 Task: Compose an email with the signature Allison Brown with the subject Request for feedback and the message I am writing to confirm our meeting time. from softage.1@softage.net to softage.8@softage.net and softage.9@softage.net with CC to softage.10@softage.net, select the message and change font size to huge, align the email to right Send the email
Action: Mouse moved to (421, 551)
Screenshot: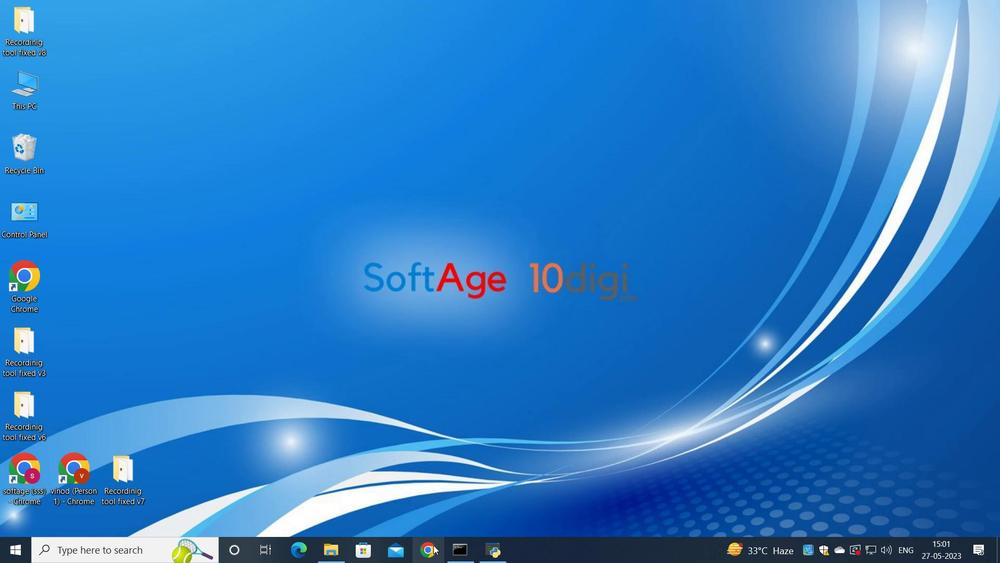 
Action: Mouse pressed left at (421, 551)
Screenshot: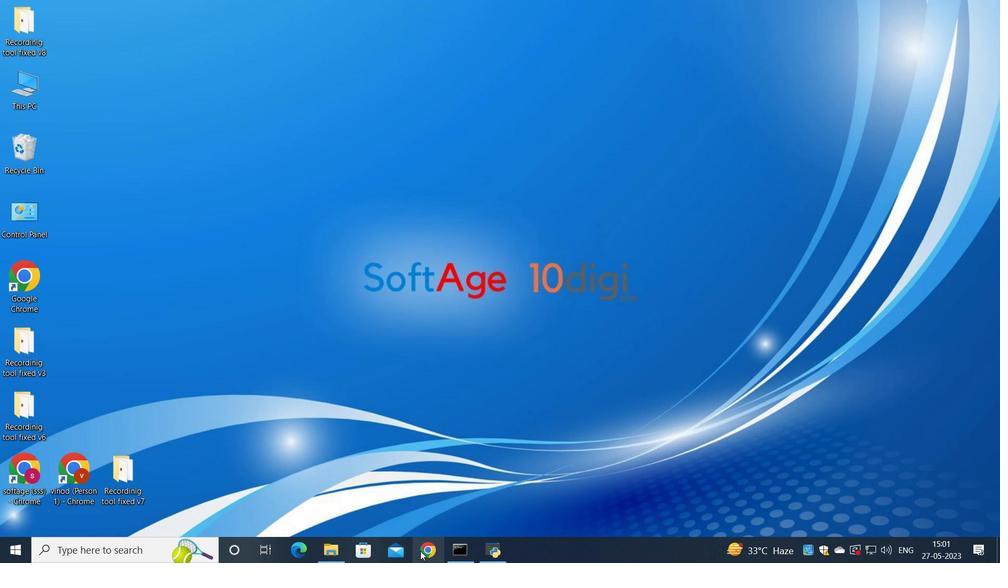 
Action: Mouse moved to (457, 313)
Screenshot: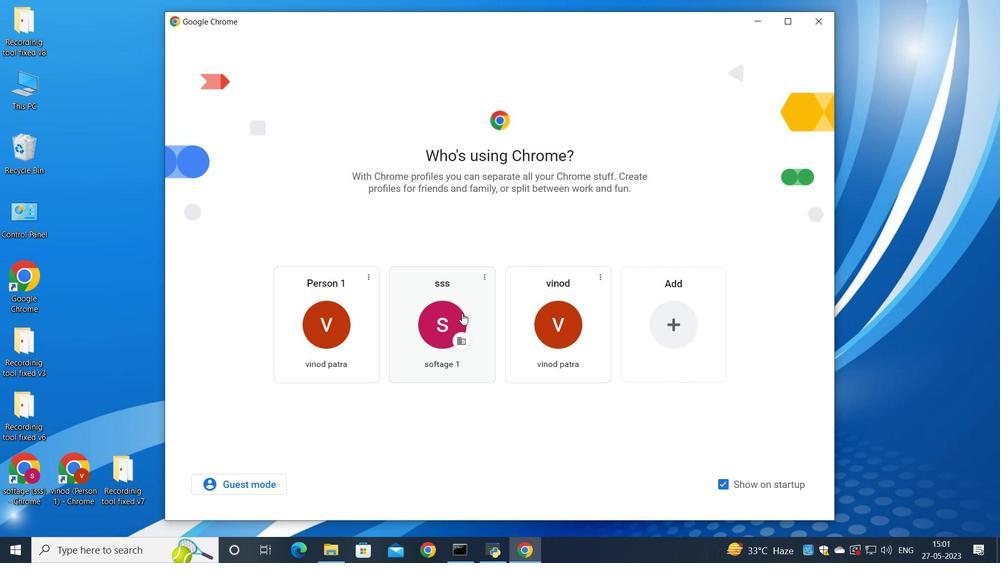 
Action: Mouse pressed left at (457, 313)
Screenshot: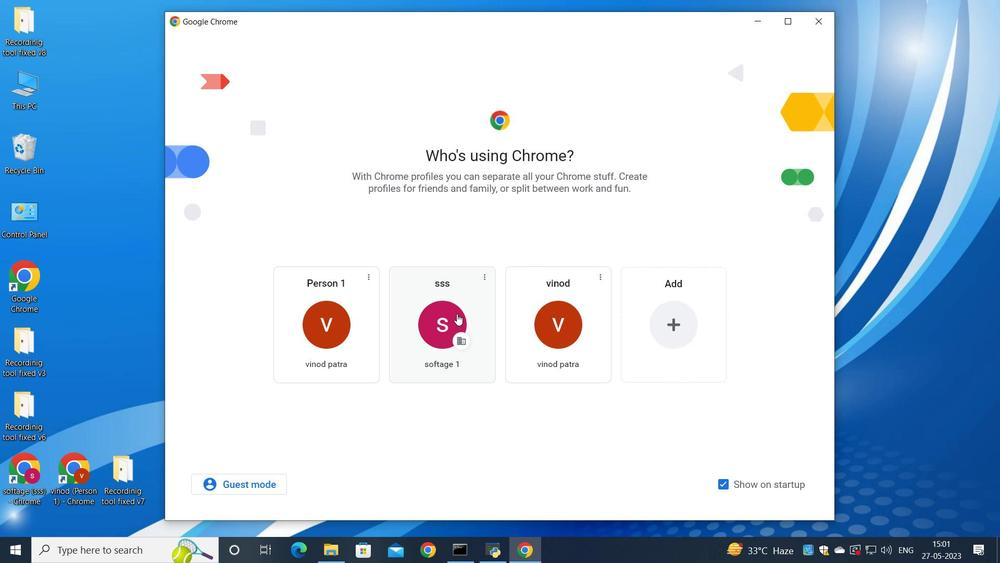
Action: Mouse moved to (877, 70)
Screenshot: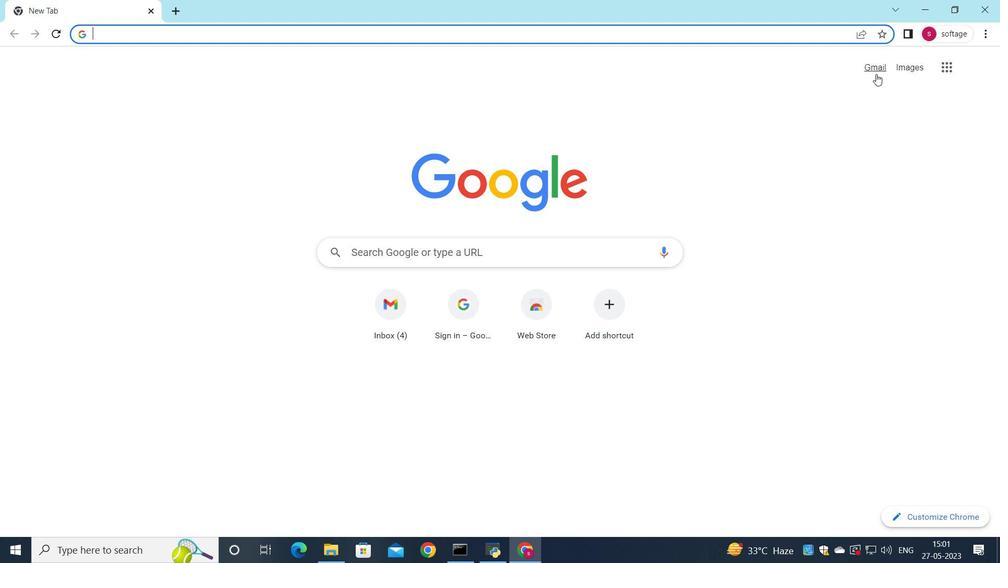 
Action: Mouse pressed left at (877, 70)
Screenshot: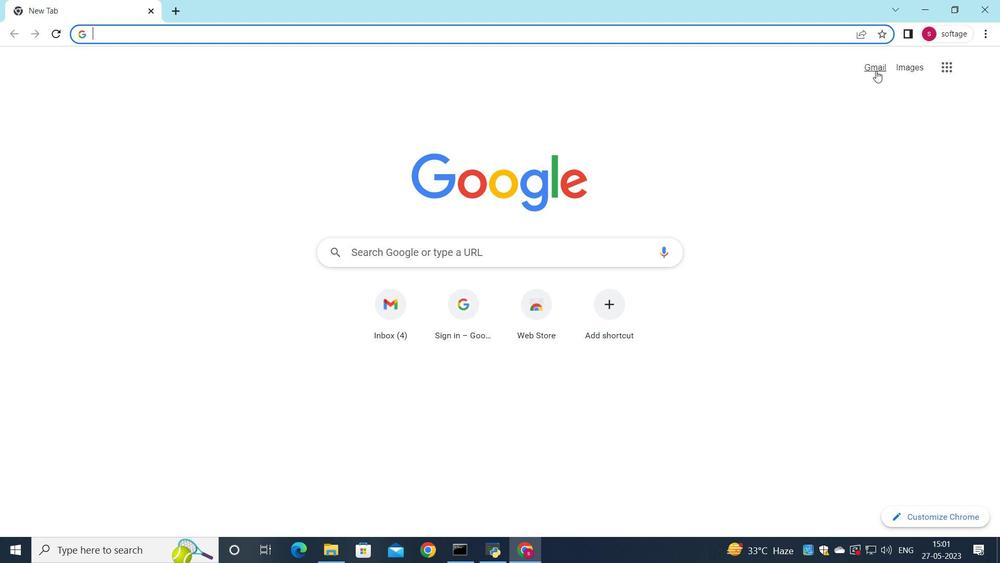 
Action: Mouse moved to (856, 93)
Screenshot: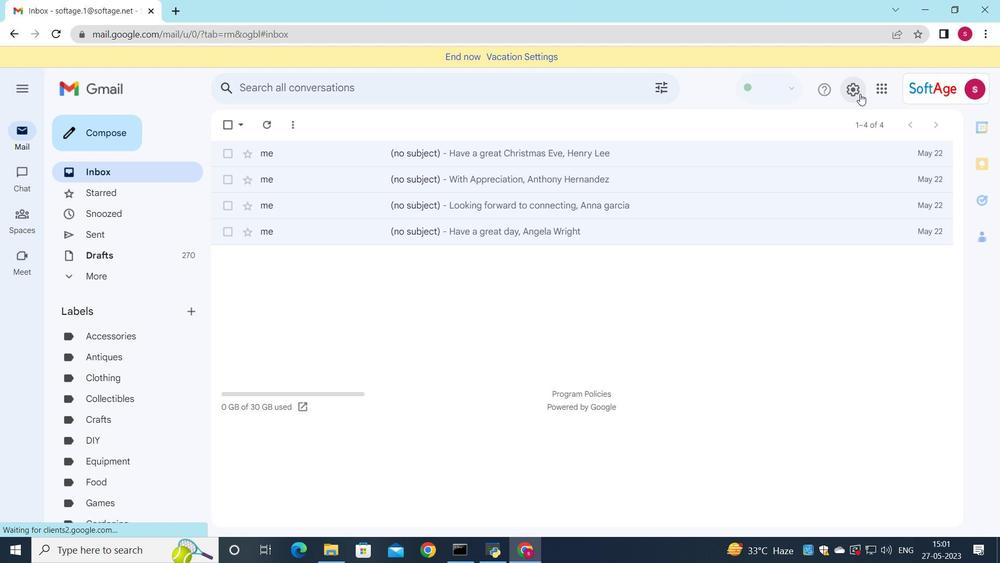
Action: Mouse pressed left at (856, 93)
Screenshot: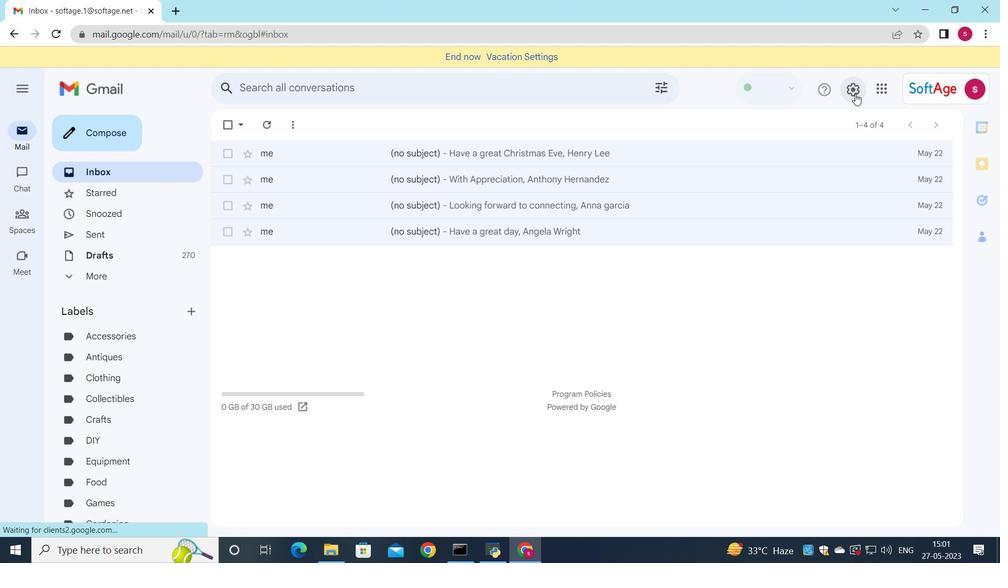 
Action: Mouse moved to (858, 155)
Screenshot: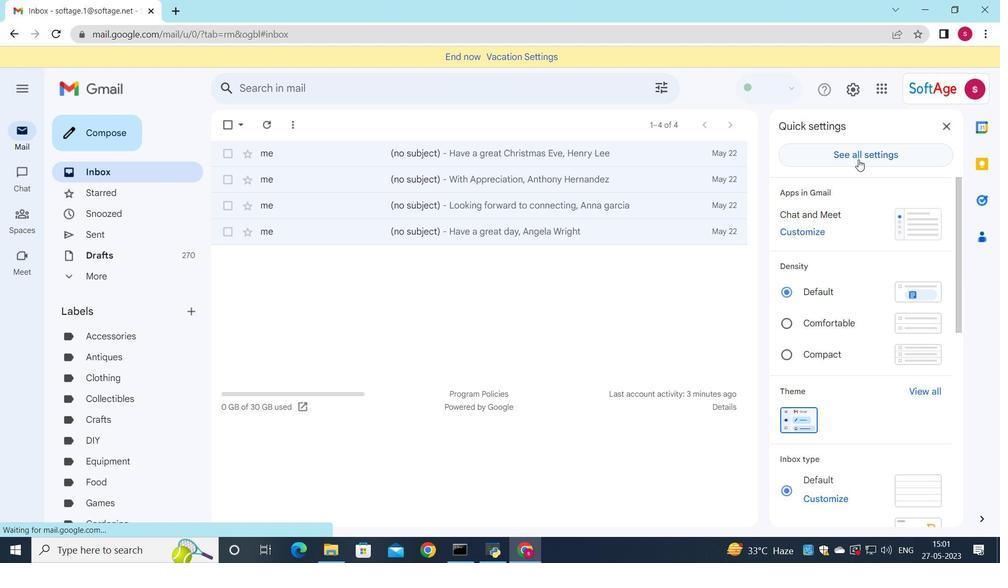 
Action: Mouse pressed left at (858, 155)
Screenshot: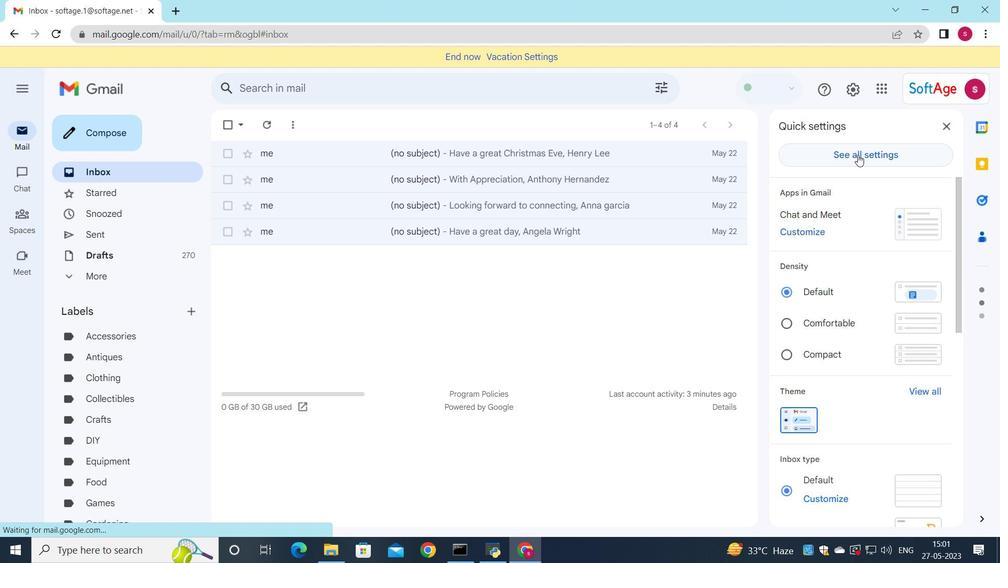 
Action: Mouse moved to (563, 294)
Screenshot: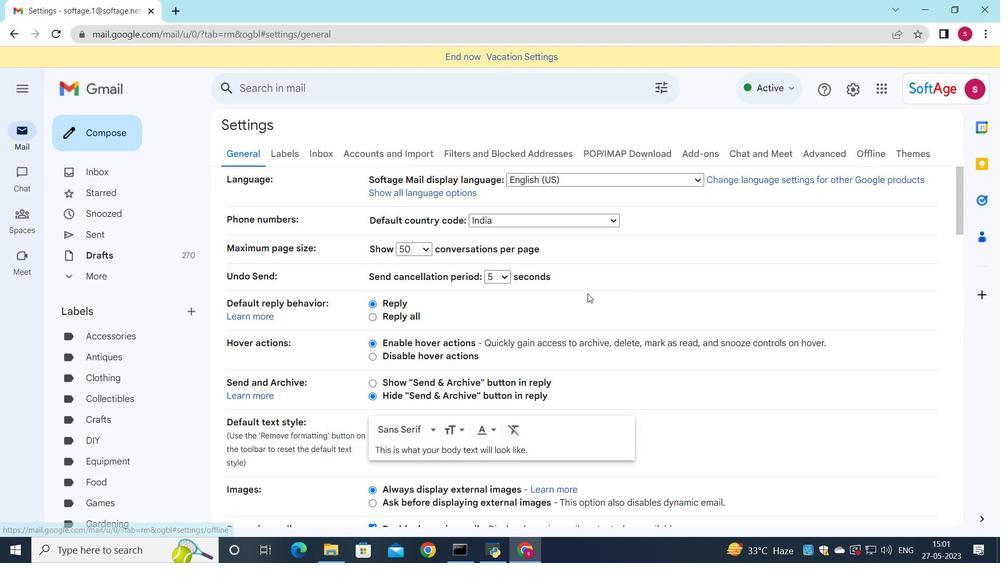 
Action: Mouse scrolled (563, 293) with delta (0, 0)
Screenshot: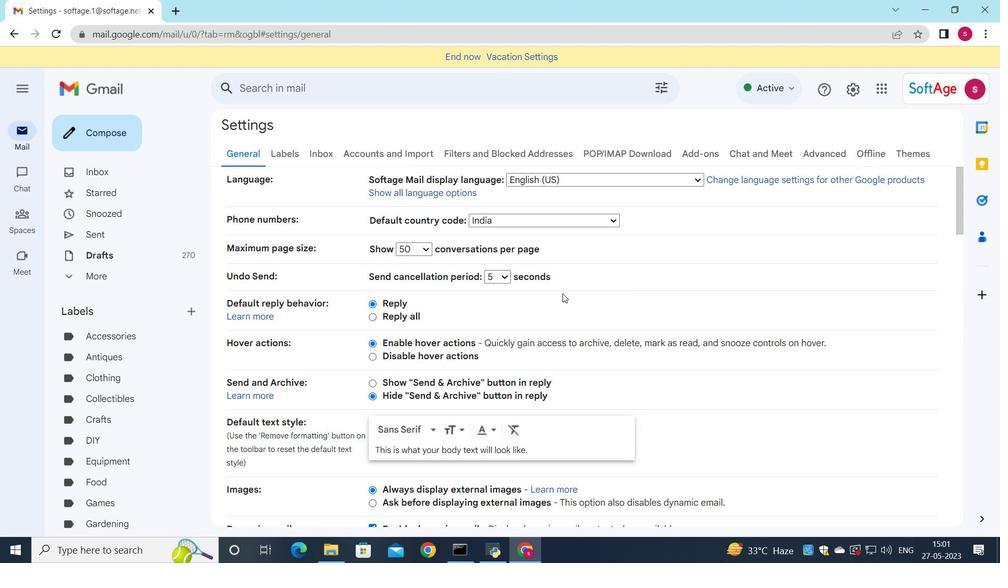 
Action: Mouse scrolled (563, 293) with delta (0, 0)
Screenshot: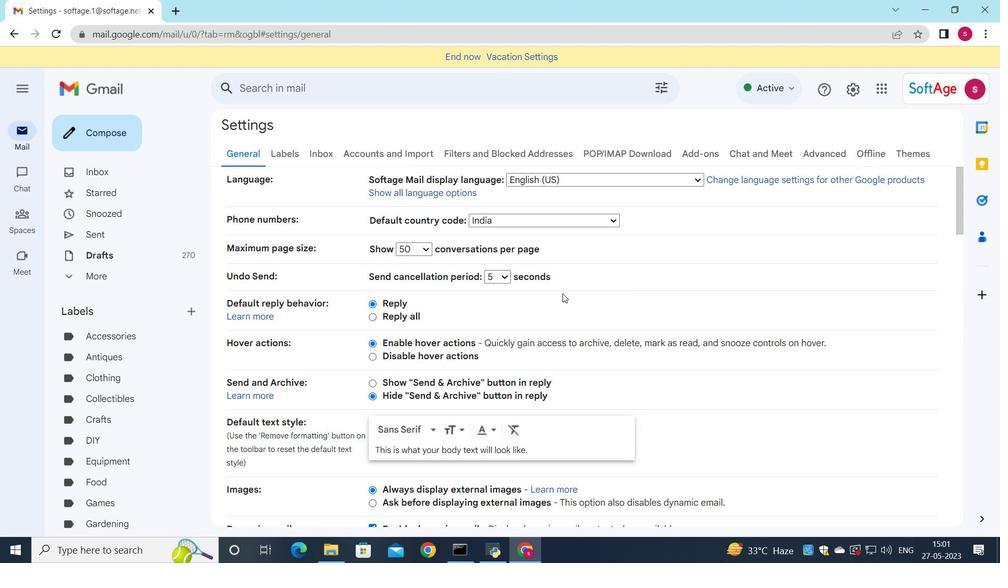 
Action: Mouse scrolled (563, 293) with delta (0, 0)
Screenshot: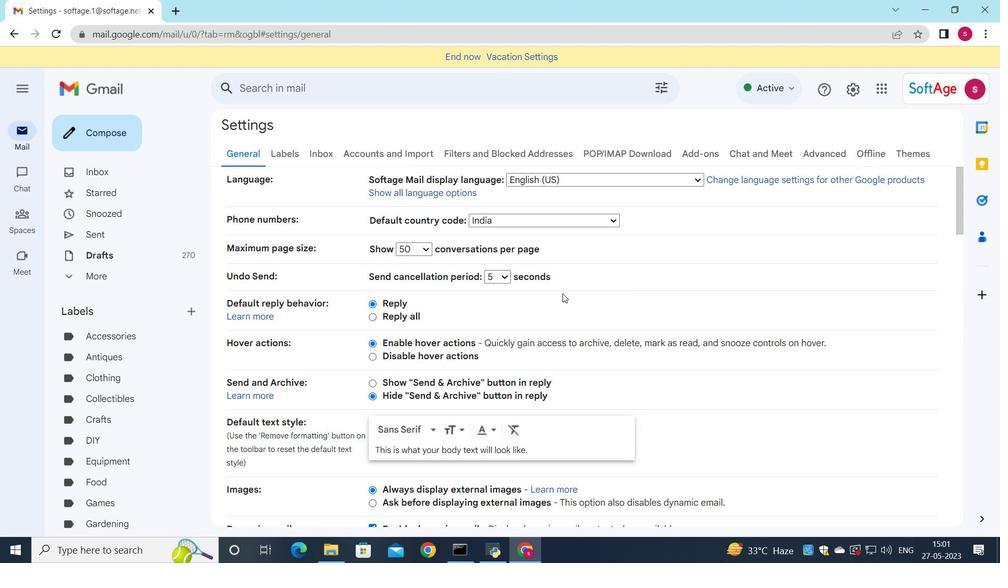 
Action: Mouse scrolled (563, 293) with delta (0, 0)
Screenshot: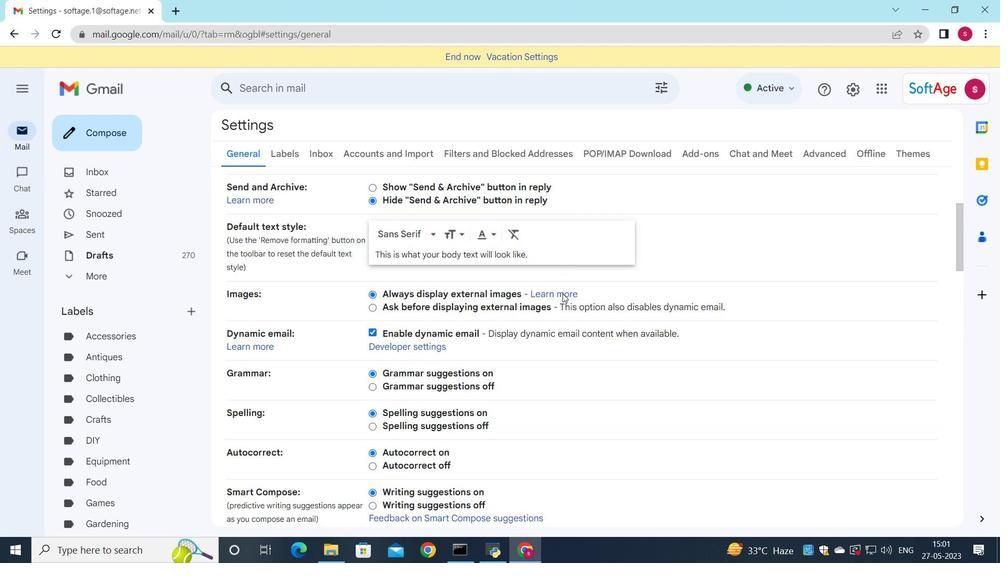 
Action: Mouse scrolled (563, 293) with delta (0, 0)
Screenshot: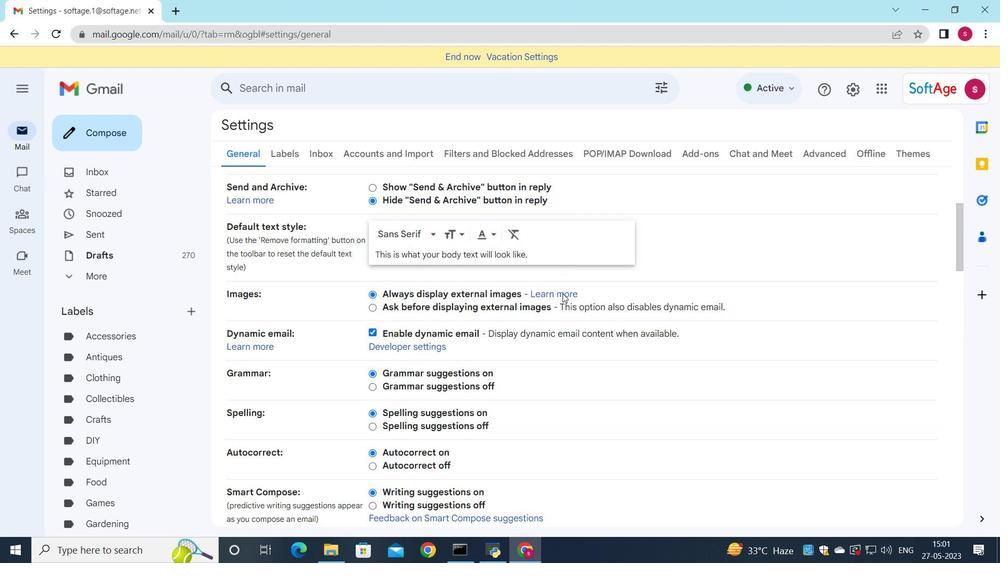 
Action: Mouse scrolled (563, 293) with delta (0, 0)
Screenshot: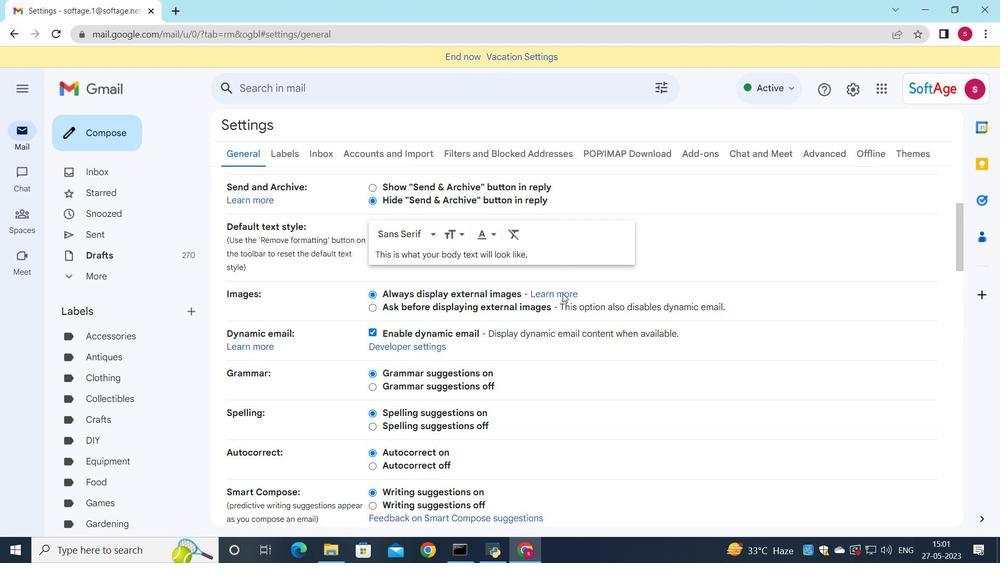
Action: Mouse scrolled (563, 293) with delta (0, 0)
Screenshot: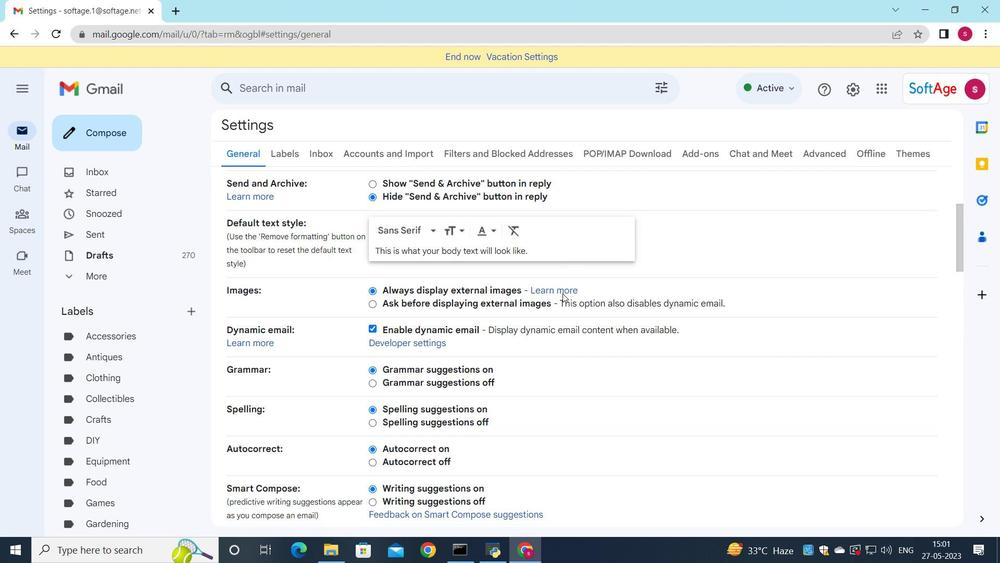 
Action: Mouse scrolled (563, 293) with delta (0, 0)
Screenshot: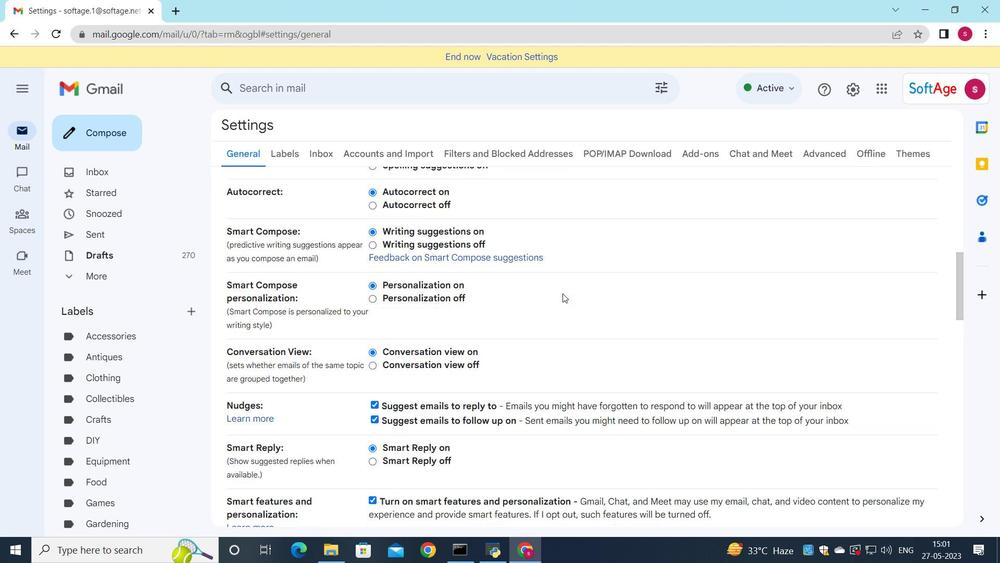 
Action: Mouse scrolled (563, 293) with delta (0, 0)
Screenshot: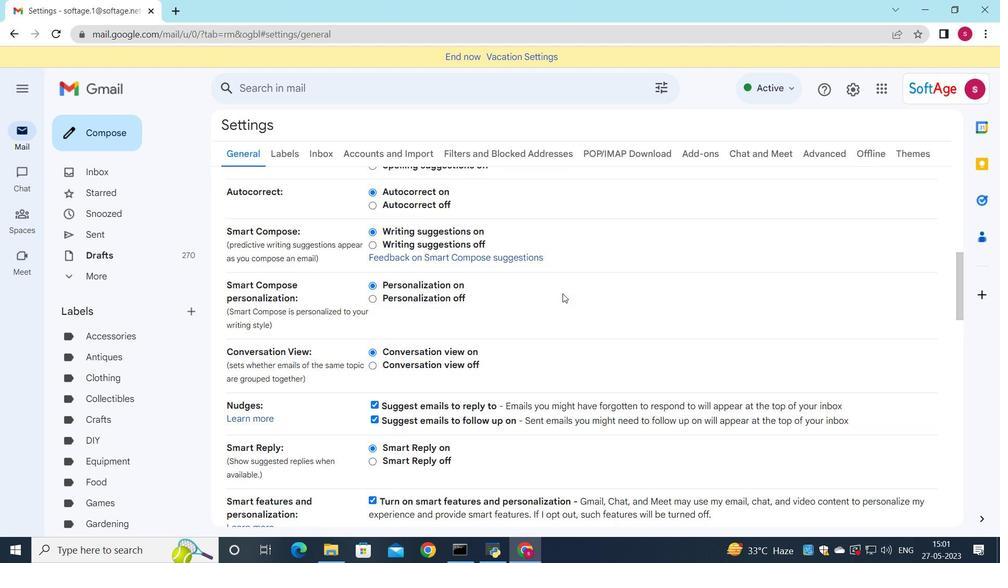 
Action: Mouse scrolled (563, 293) with delta (0, 0)
Screenshot: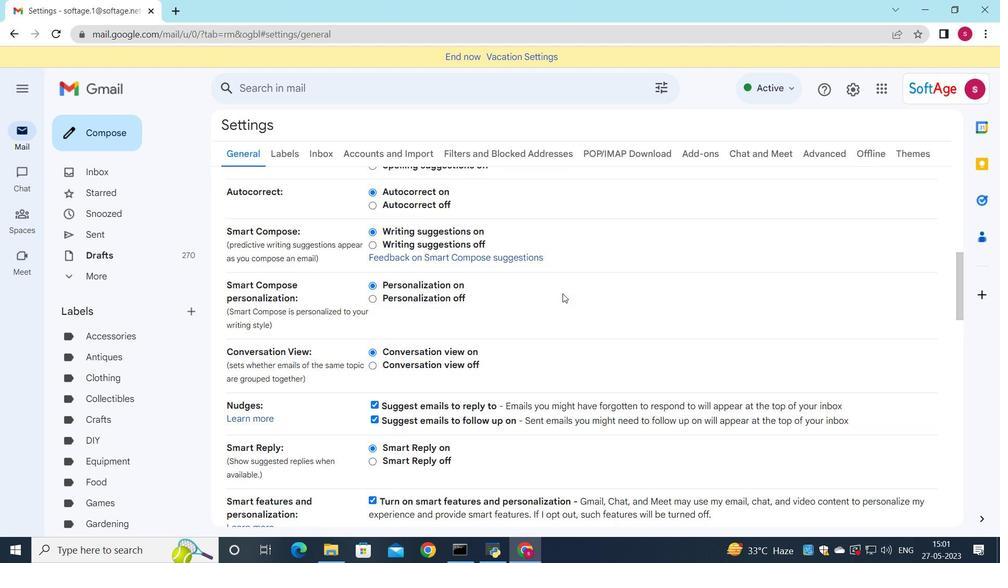 
Action: Mouse scrolled (563, 293) with delta (0, 0)
Screenshot: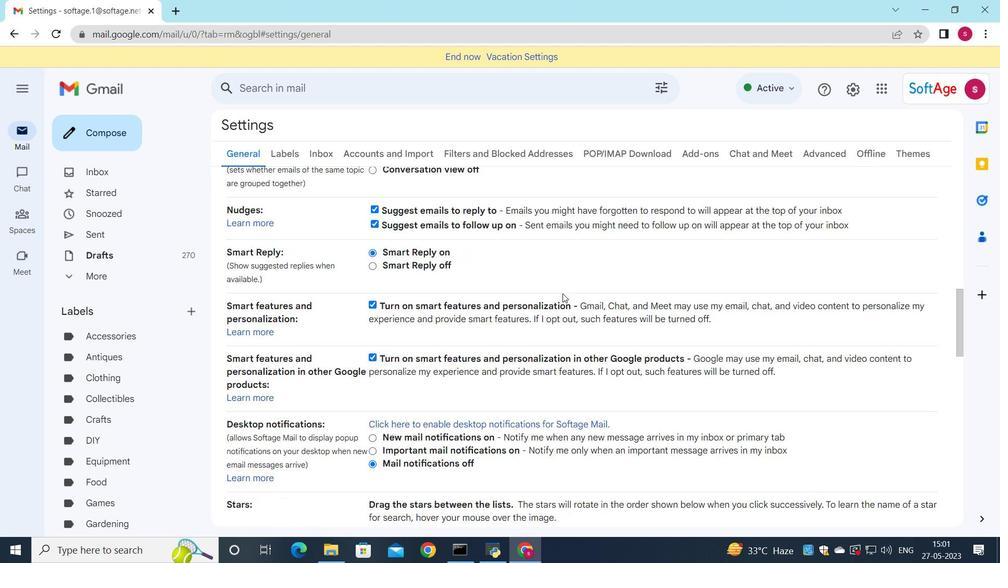 
Action: Mouse scrolled (563, 293) with delta (0, 0)
Screenshot: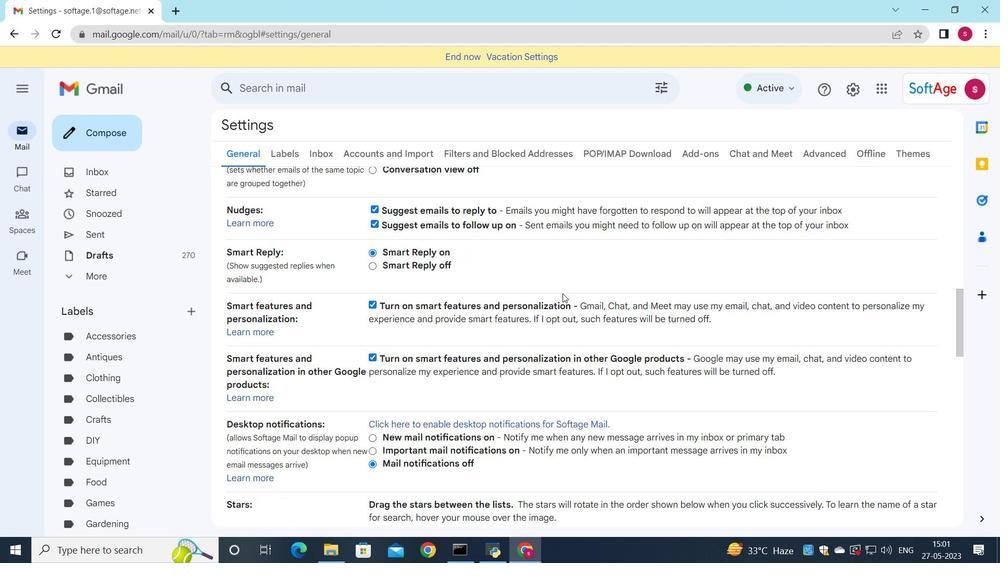 
Action: Mouse scrolled (563, 293) with delta (0, 0)
Screenshot: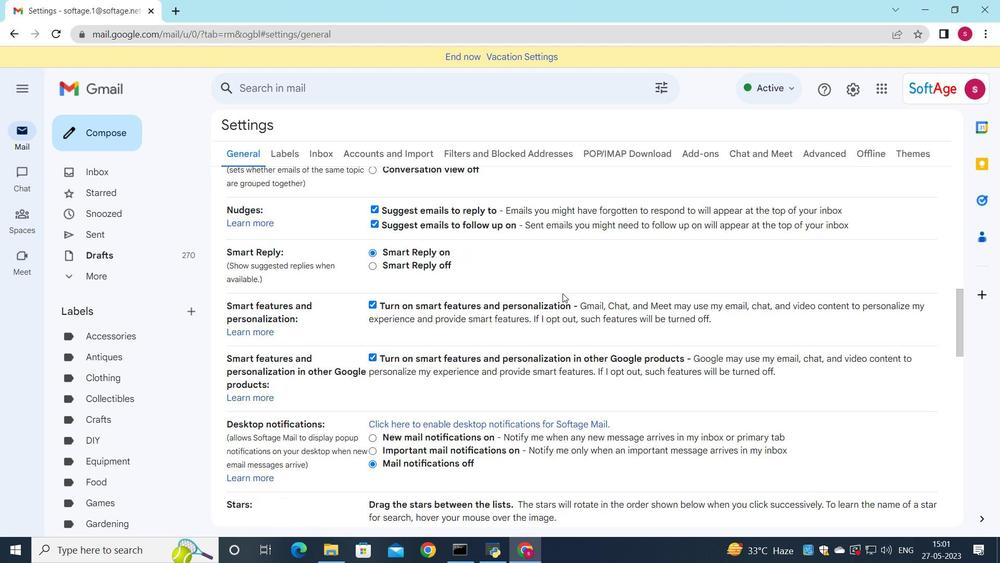 
Action: Mouse scrolled (563, 293) with delta (0, 0)
Screenshot: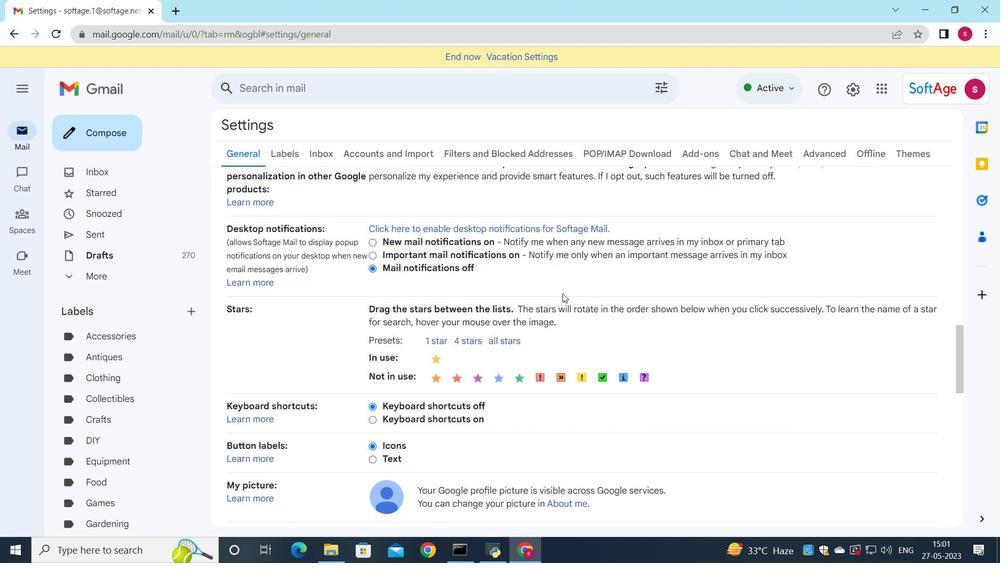 
Action: Mouse scrolled (563, 293) with delta (0, 0)
Screenshot: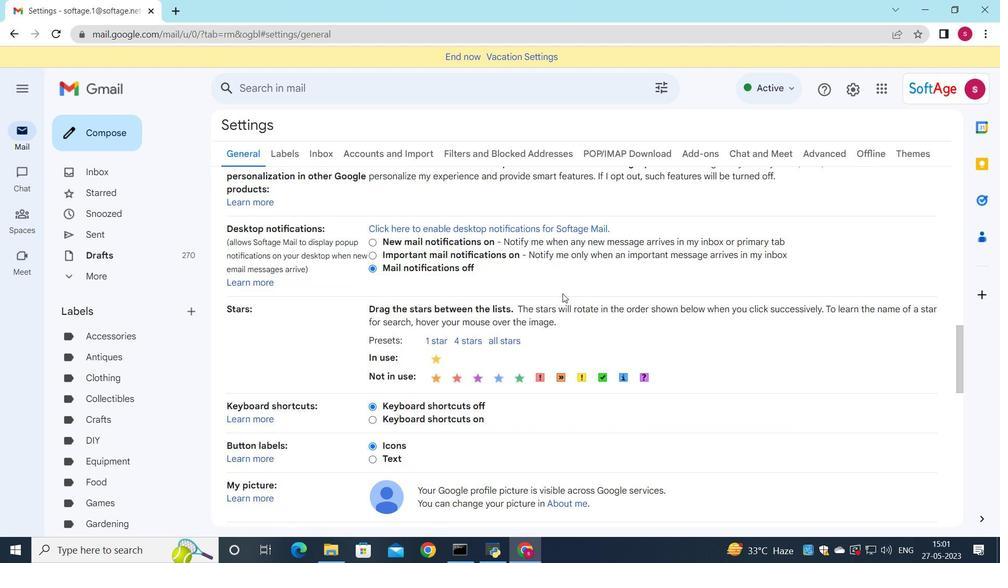 
Action: Mouse scrolled (563, 293) with delta (0, 0)
Screenshot: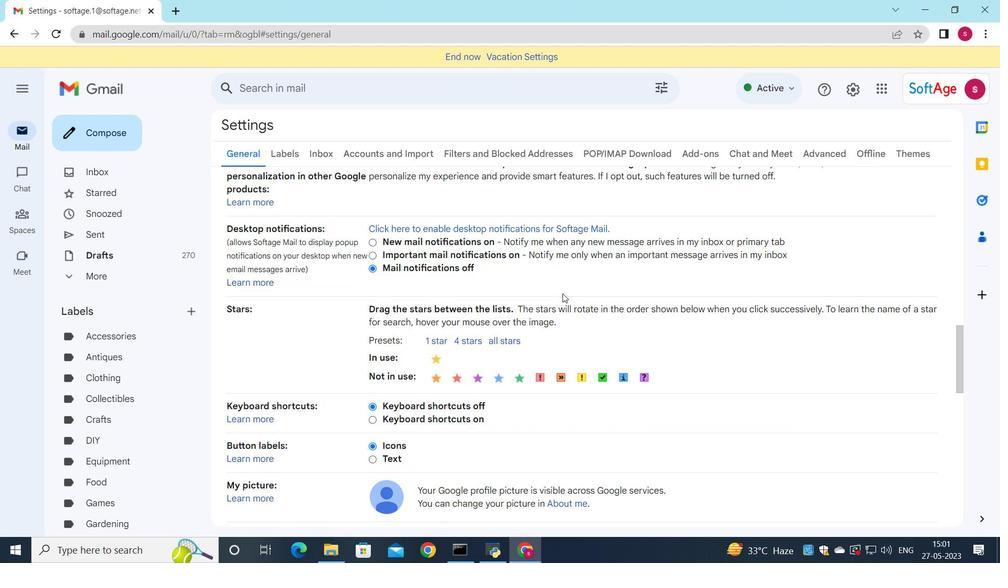 
Action: Mouse scrolled (563, 293) with delta (0, 0)
Screenshot: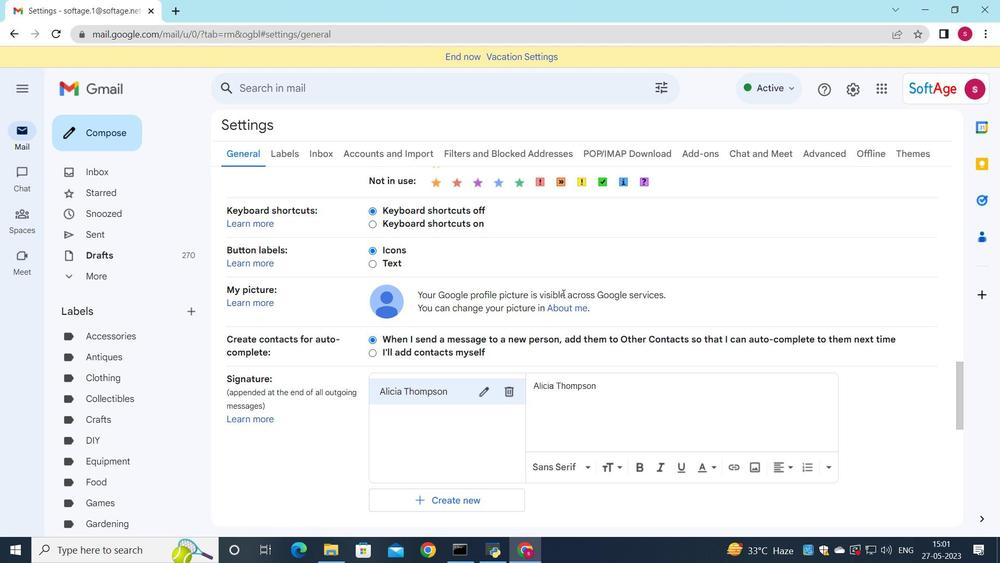 
Action: Mouse scrolled (563, 293) with delta (0, 0)
Screenshot: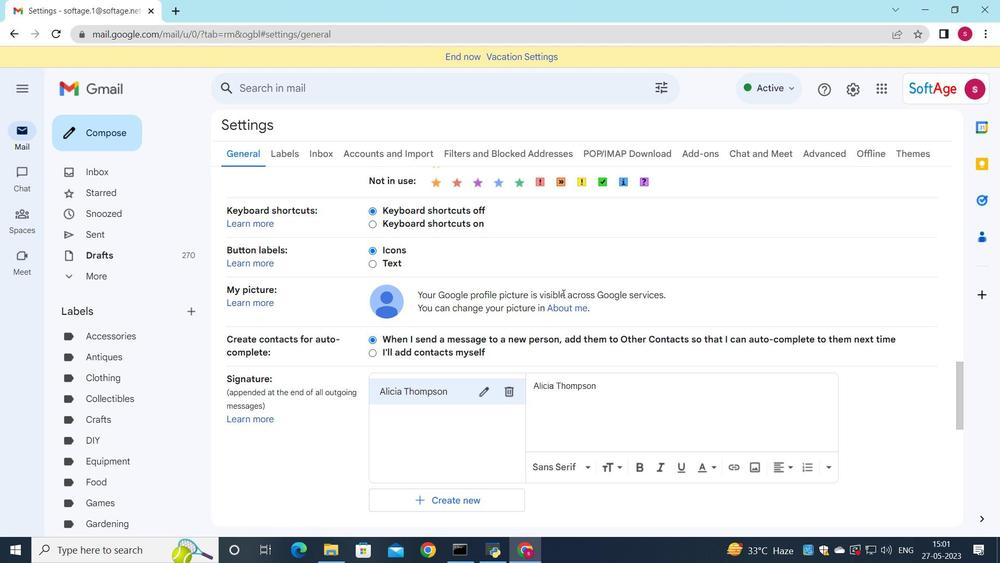 
Action: Mouse moved to (515, 265)
Screenshot: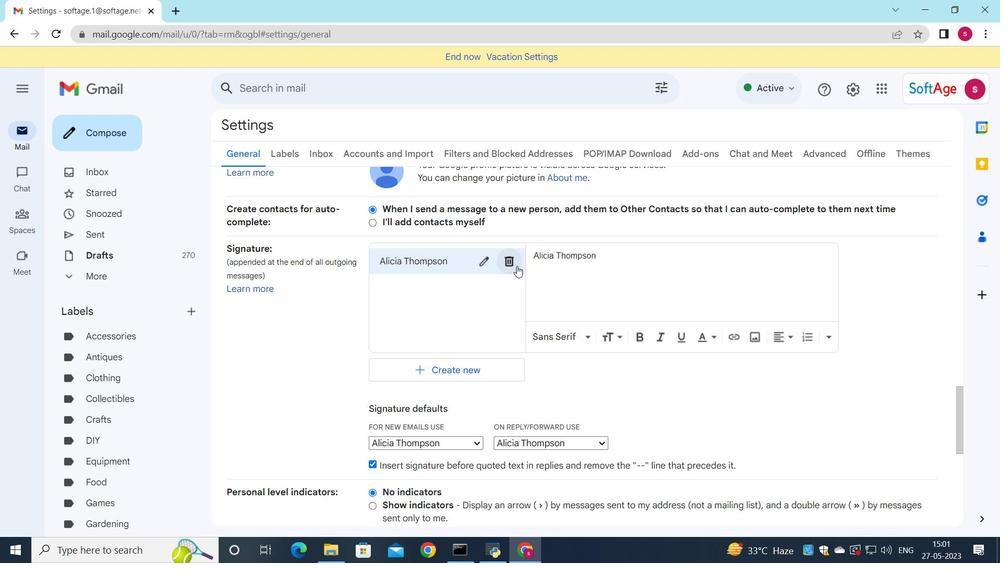 
Action: Mouse pressed left at (515, 265)
Screenshot: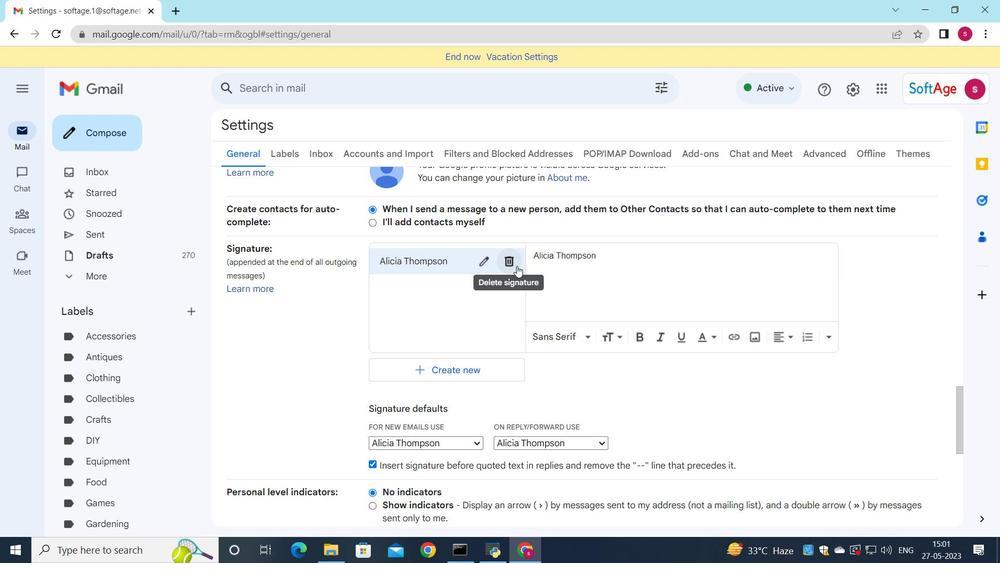 
Action: Mouse moved to (615, 313)
Screenshot: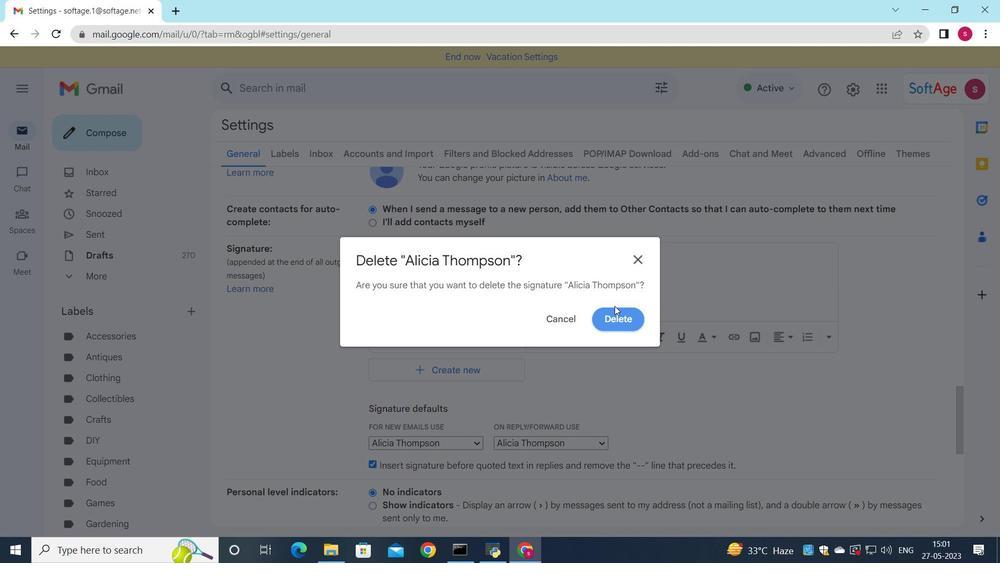 
Action: Mouse pressed left at (615, 313)
Screenshot: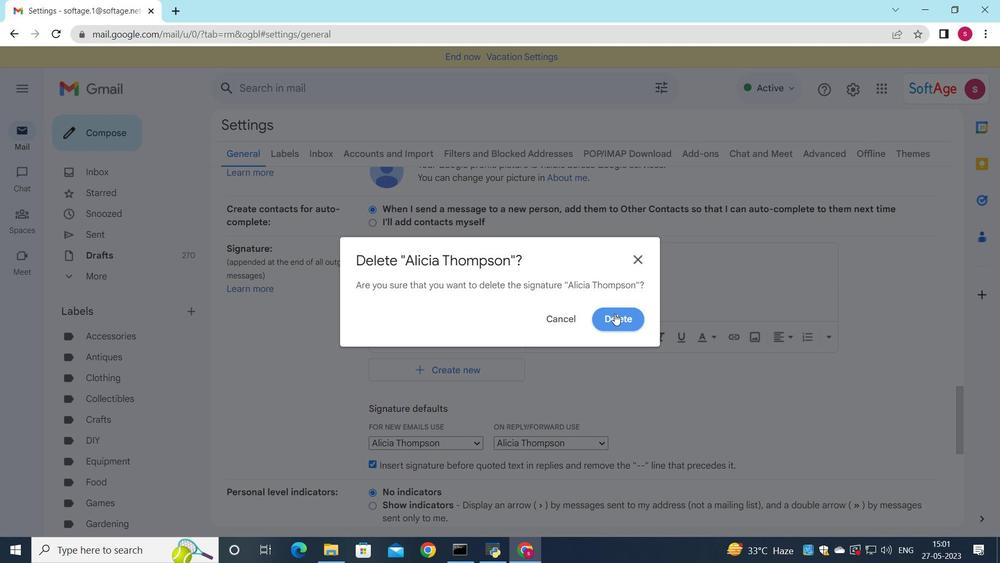 
Action: Mouse moved to (443, 277)
Screenshot: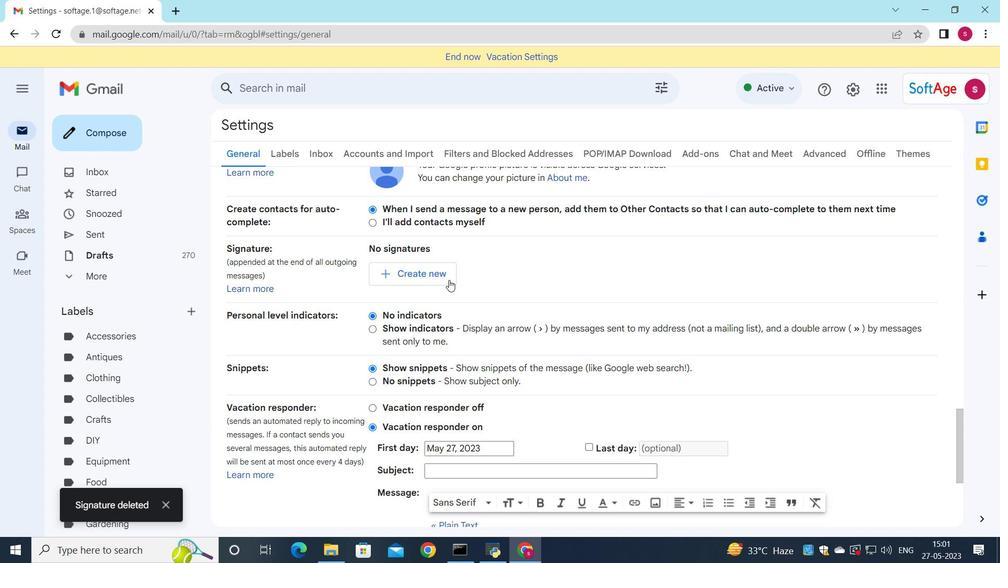 
Action: Mouse pressed left at (443, 277)
Screenshot: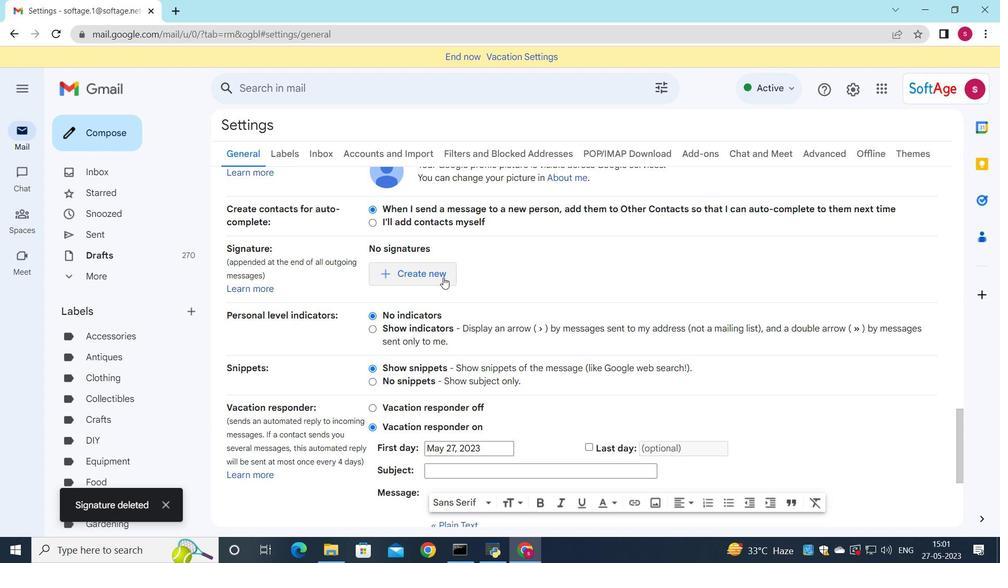 
Action: Mouse moved to (783, 262)
Screenshot: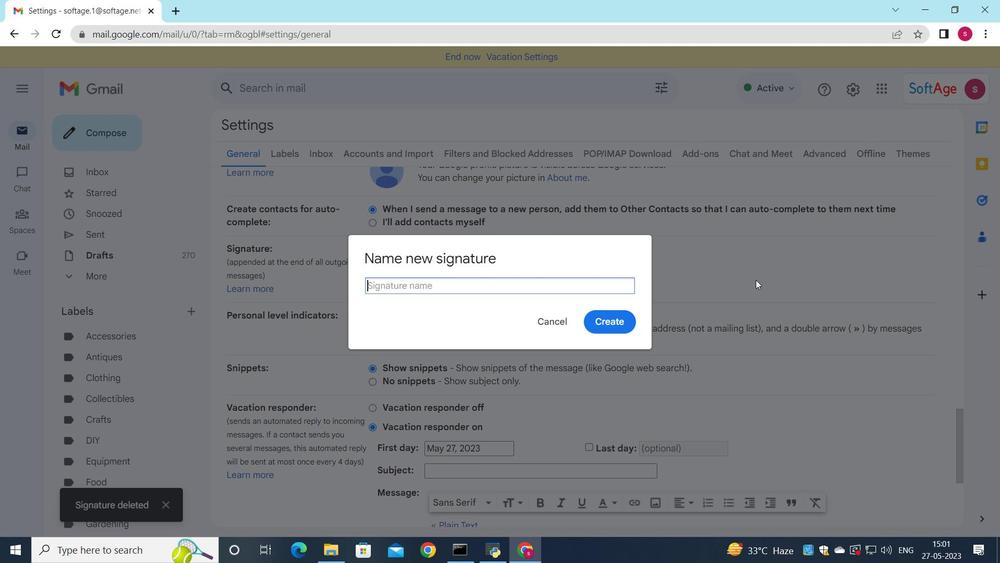 
Action: Key pressed <Key.shift>Allison<Key.space><Key.shift>Brown
Screenshot: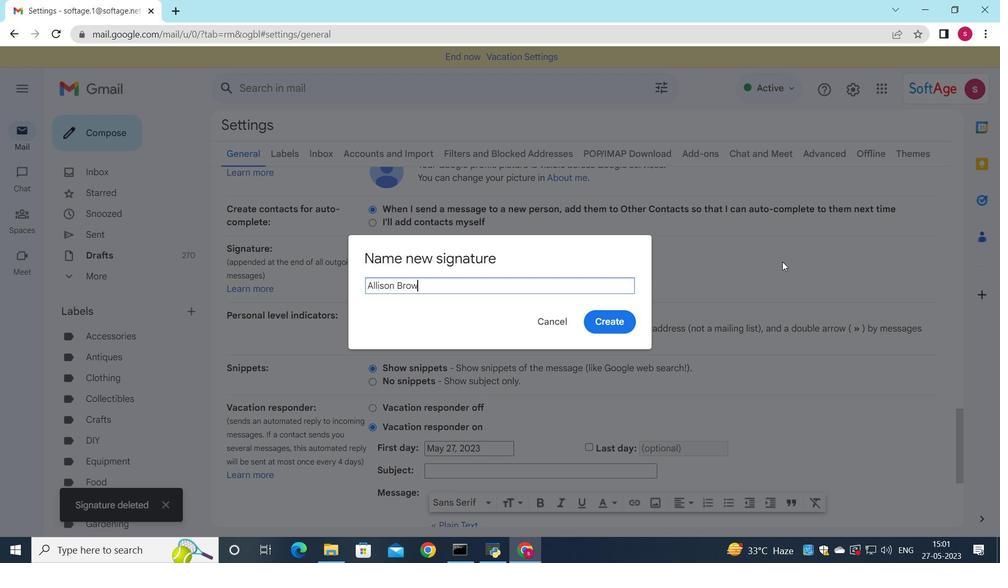 
Action: Mouse moved to (604, 327)
Screenshot: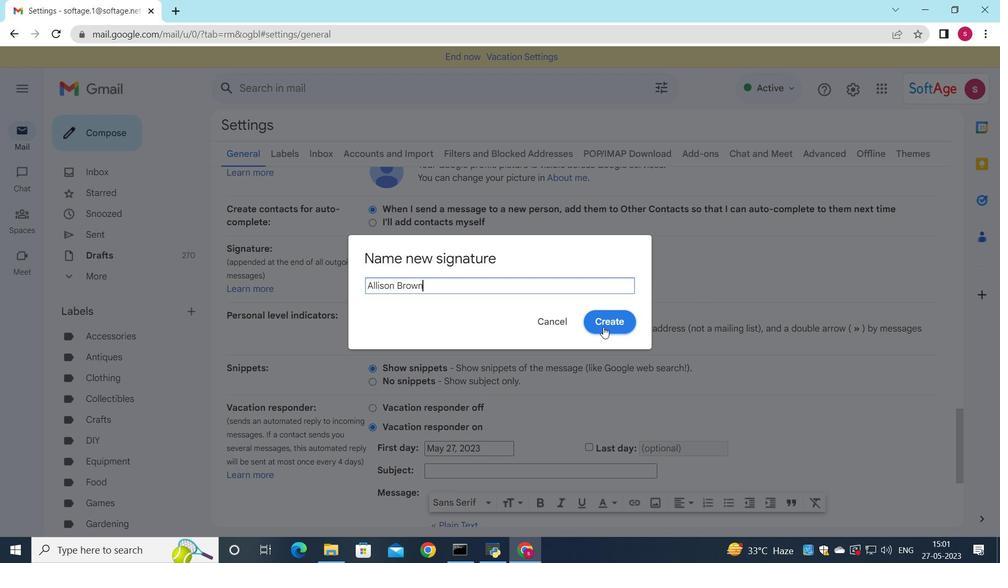 
Action: Mouse pressed left at (604, 327)
Screenshot: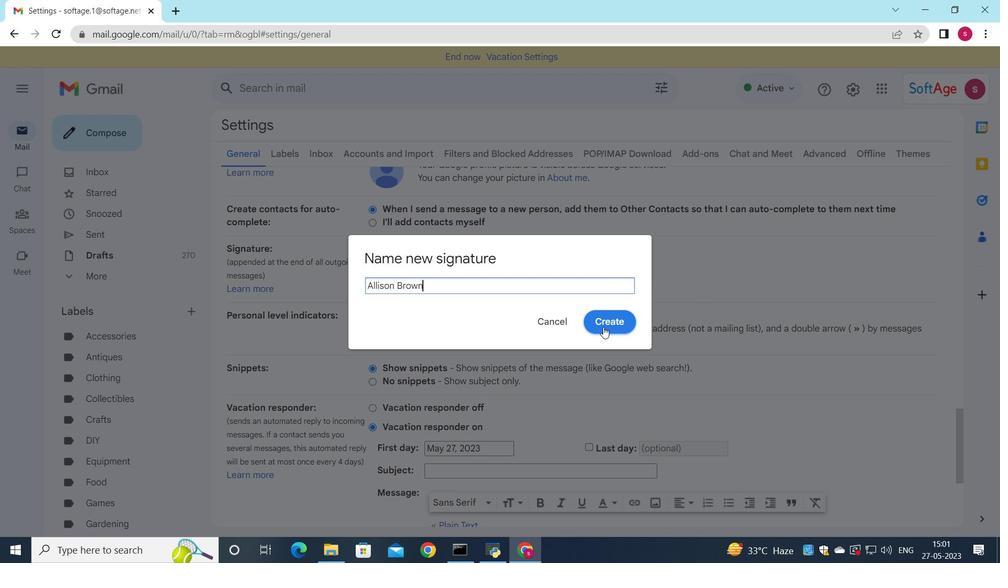 
Action: Mouse moved to (612, 290)
Screenshot: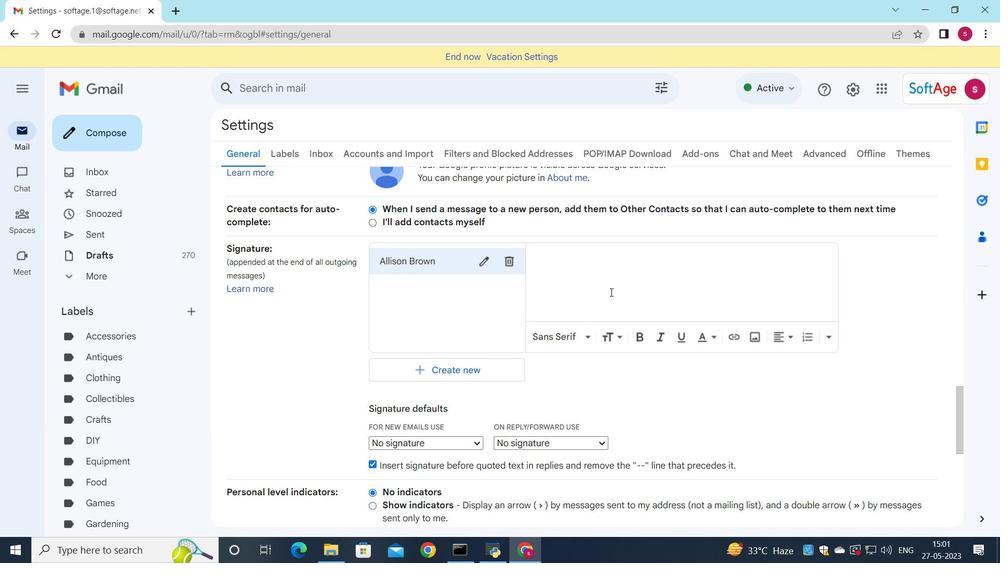 
Action: Mouse pressed left at (612, 290)
Screenshot: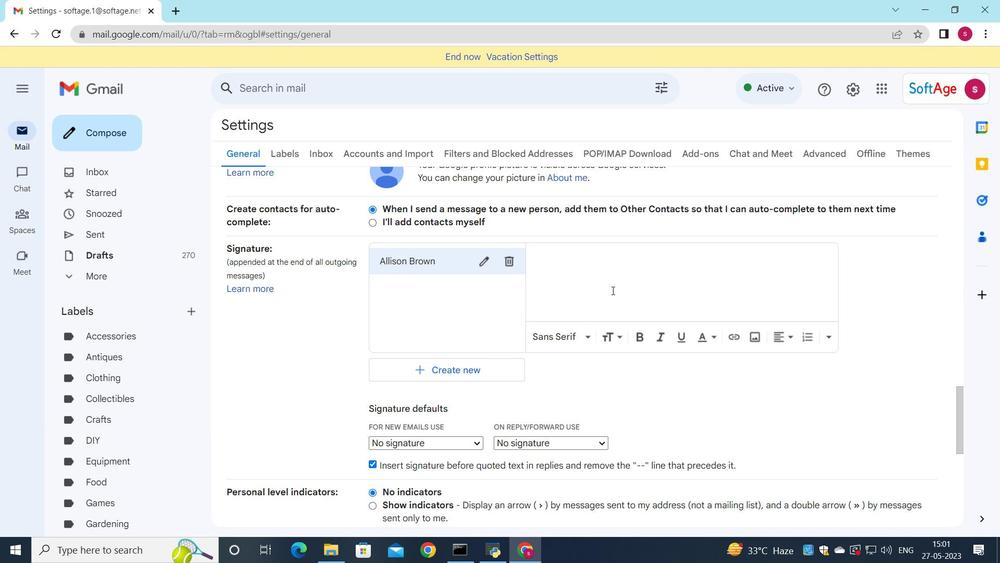 
Action: Key pressed <Key.shift><Key.shift><Key.shift><Key.shift><Key.shift><Key.shift><Key.shift><Key.shift>Allison<Key.space><Key.shift>Brown
Screenshot: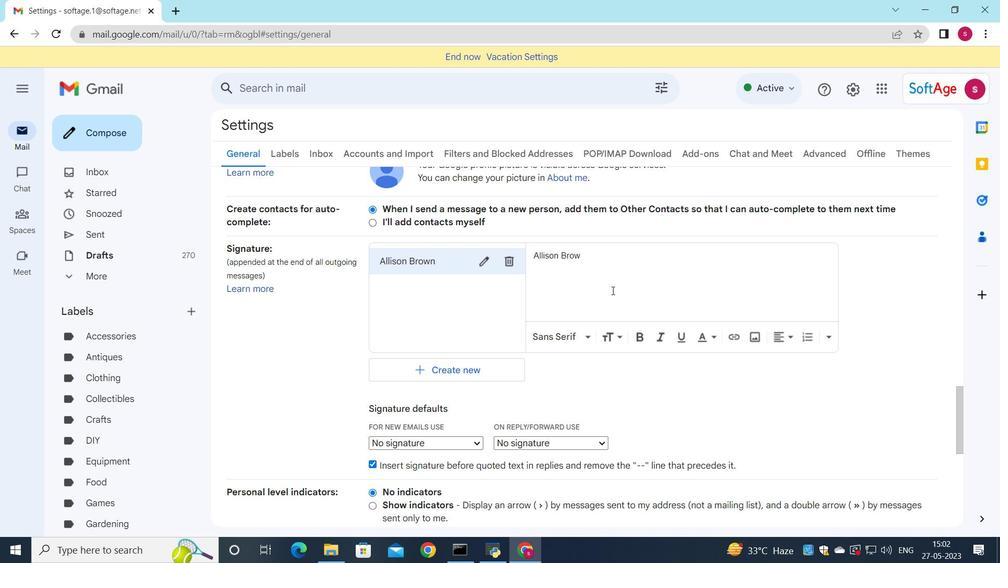 
Action: Mouse moved to (465, 441)
Screenshot: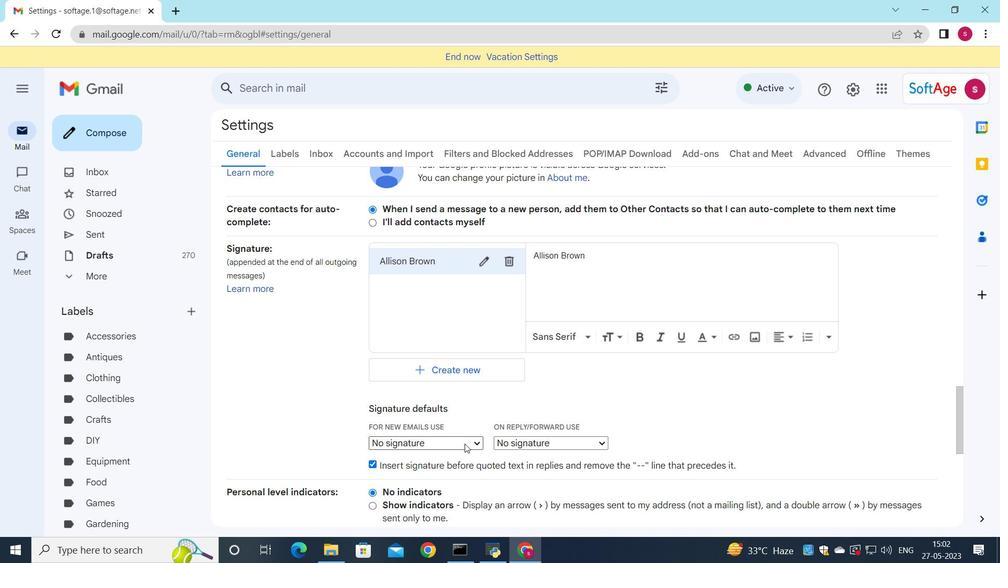 
Action: Mouse pressed left at (465, 441)
Screenshot: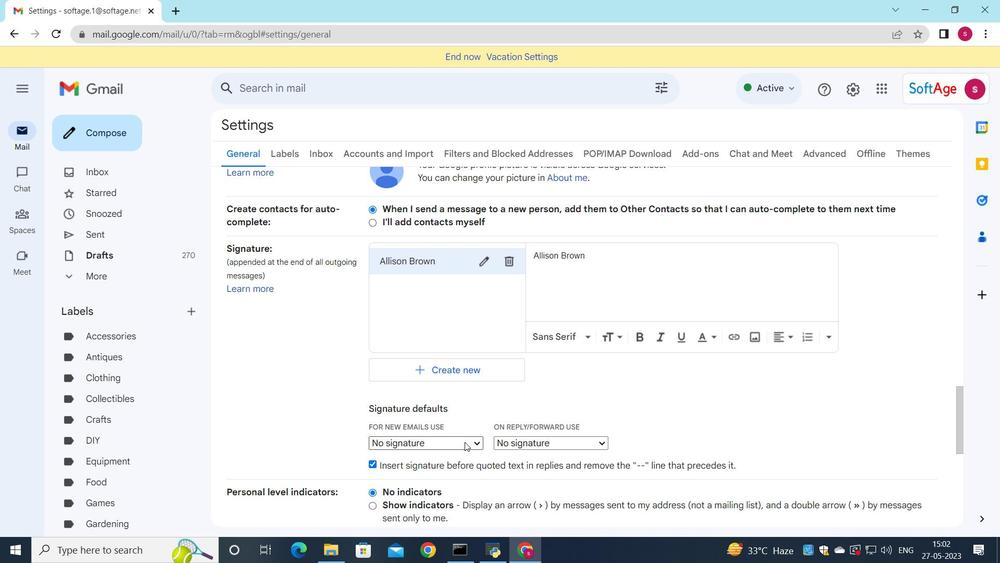 
Action: Mouse moved to (459, 477)
Screenshot: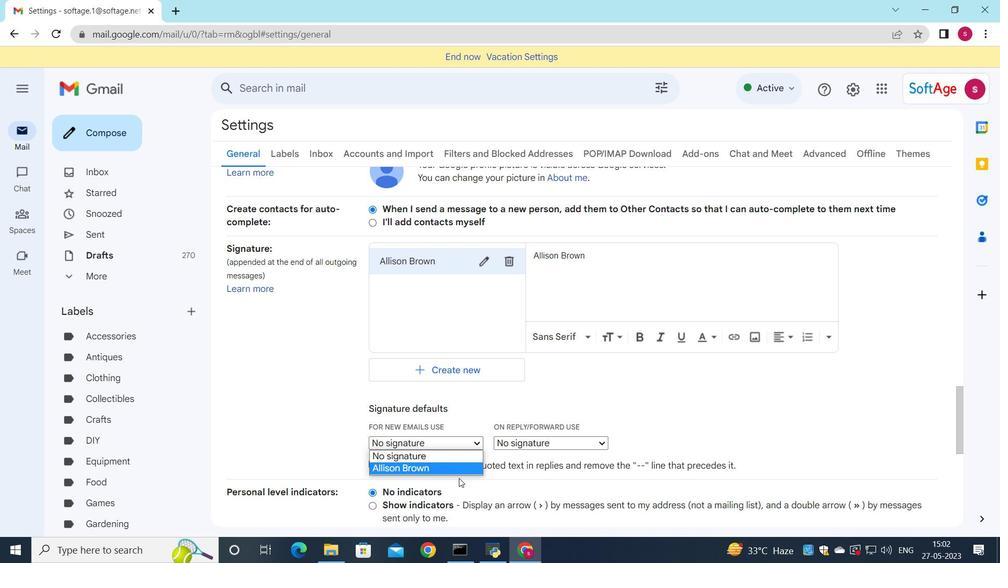 
Action: Mouse pressed left at (459, 477)
Screenshot: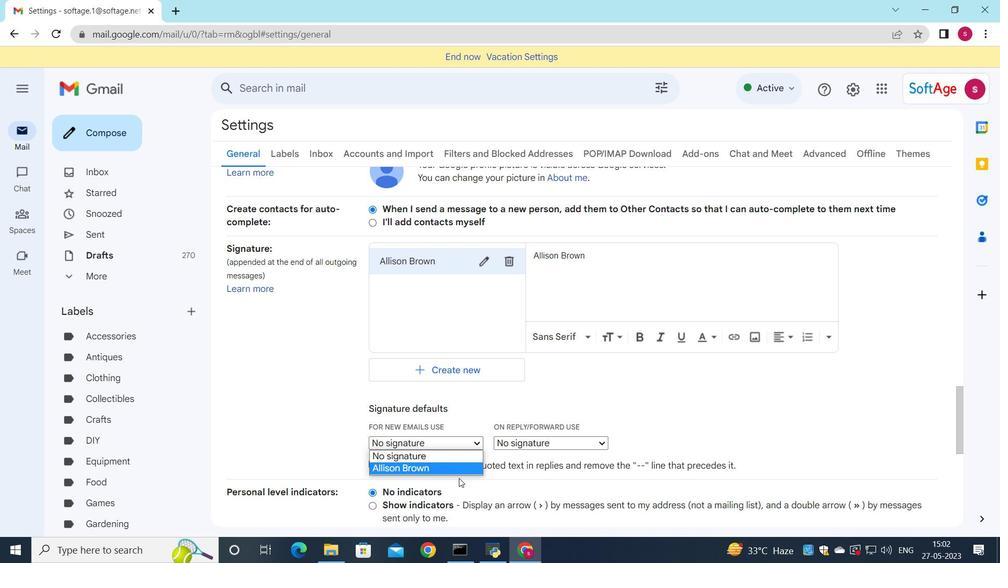 
Action: Mouse moved to (546, 443)
Screenshot: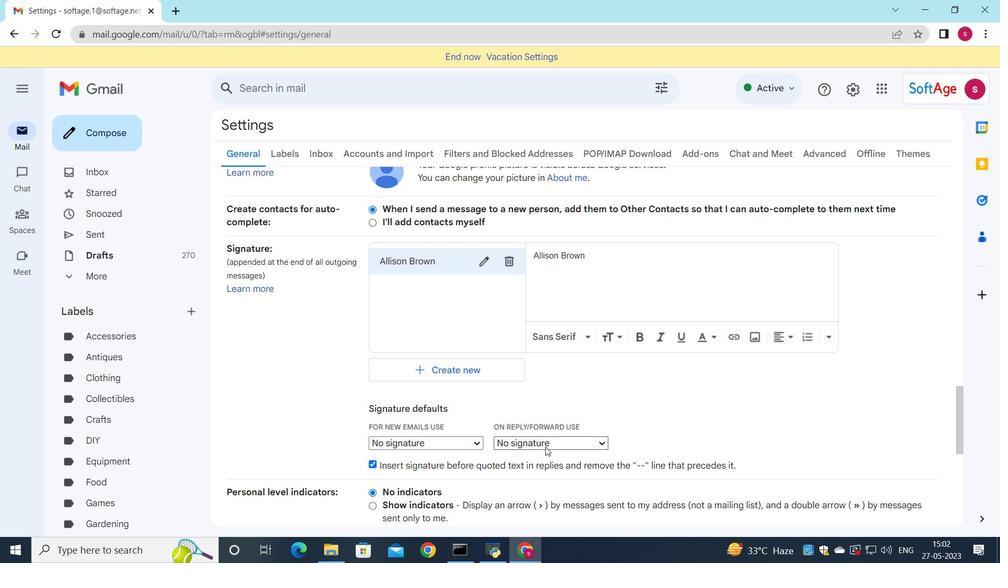 
Action: Mouse pressed left at (546, 443)
Screenshot: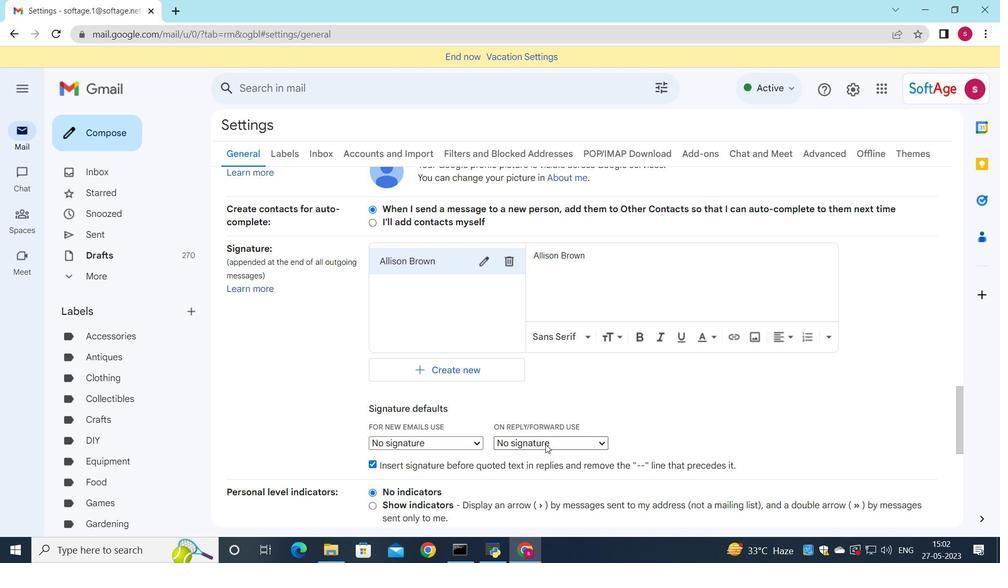 
Action: Mouse moved to (540, 463)
Screenshot: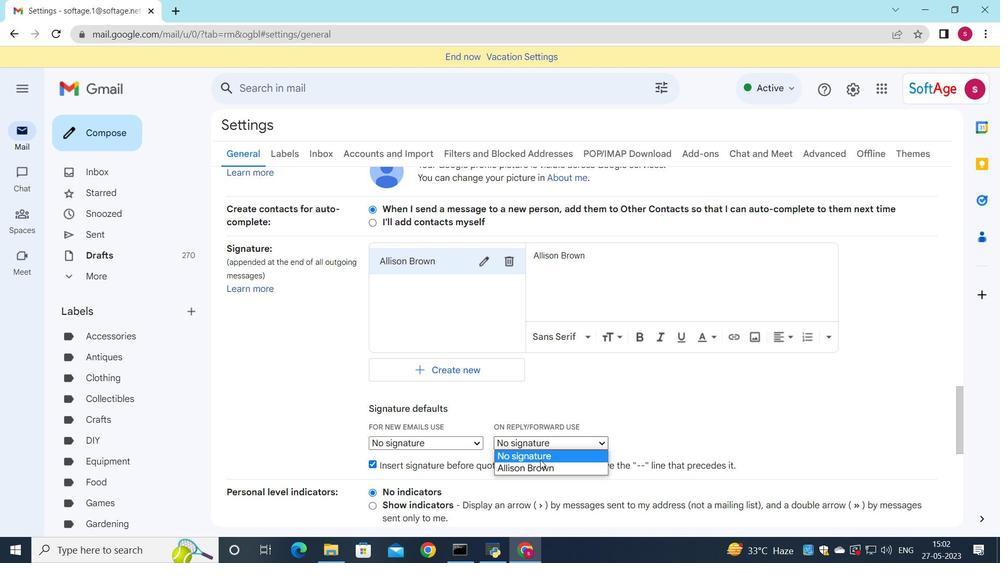 
Action: Mouse pressed left at (540, 463)
Screenshot: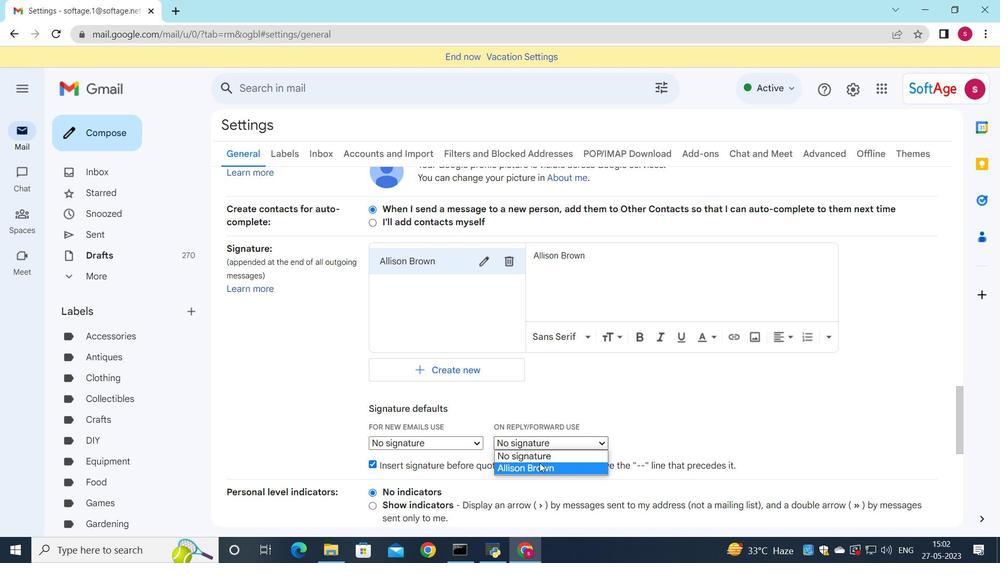 
Action: Mouse moved to (454, 436)
Screenshot: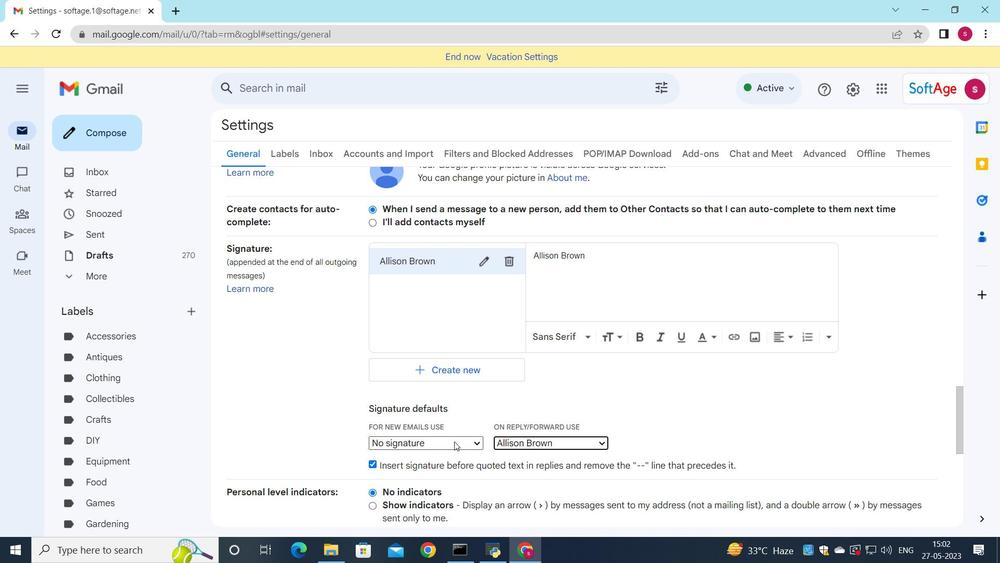 
Action: Mouse pressed left at (454, 436)
Screenshot: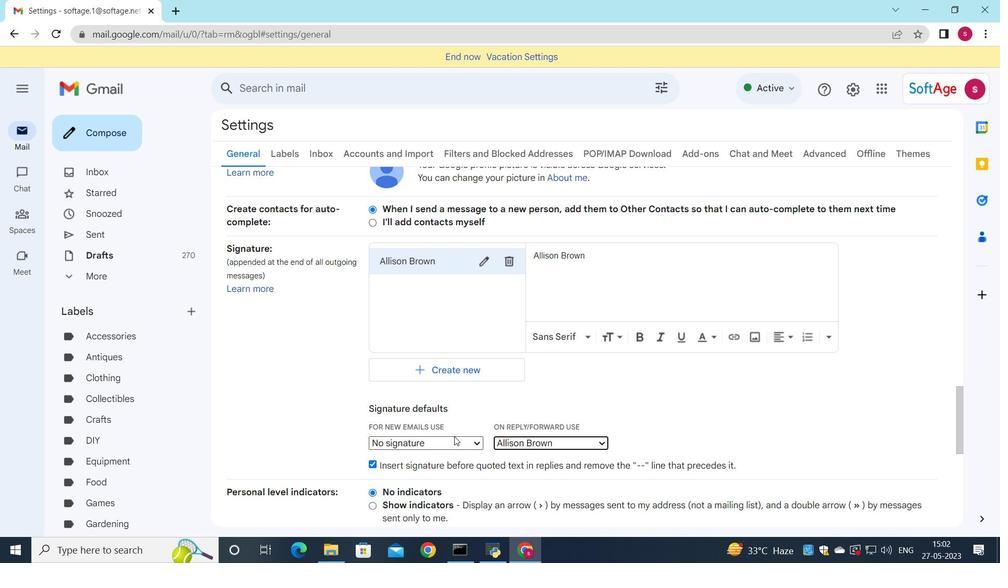 
Action: Mouse moved to (446, 463)
Screenshot: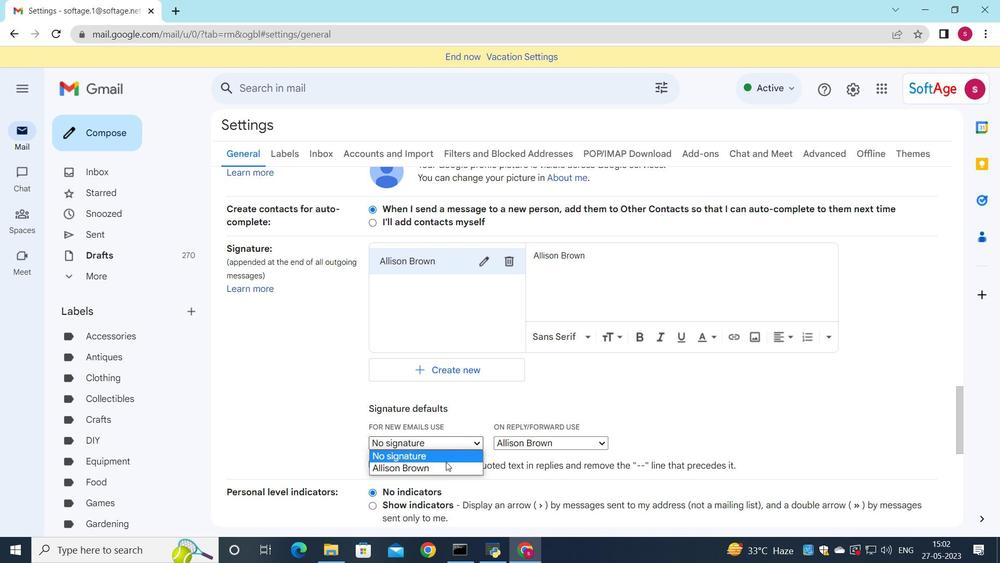 
Action: Mouse pressed left at (446, 463)
Screenshot: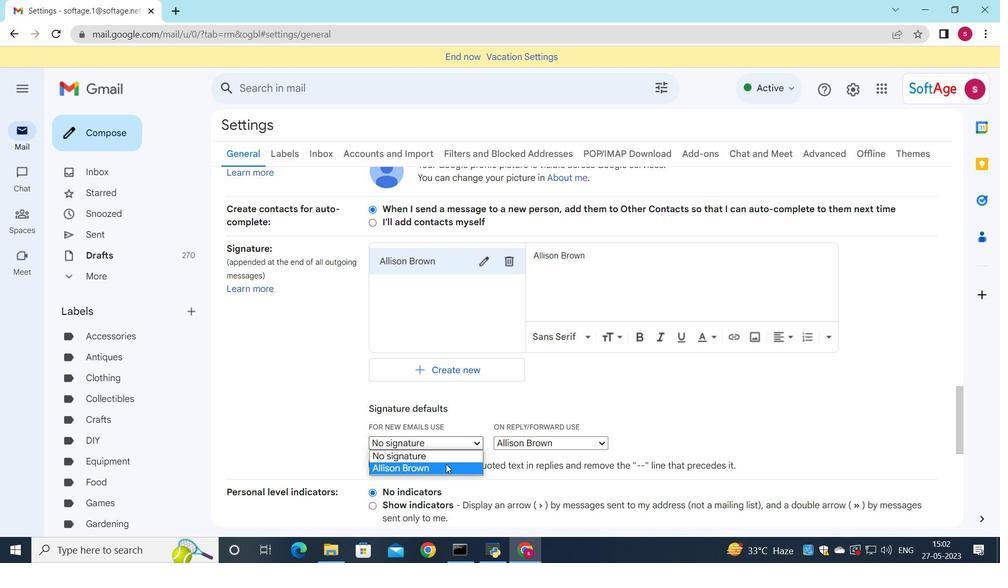 
Action: Mouse moved to (447, 419)
Screenshot: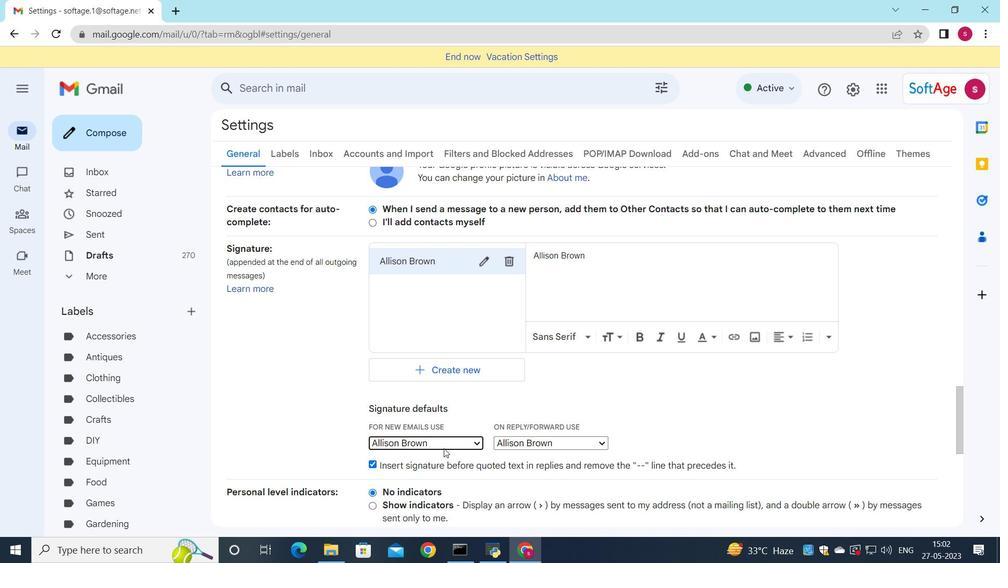 
Action: Mouse scrolled (447, 418) with delta (0, 0)
Screenshot: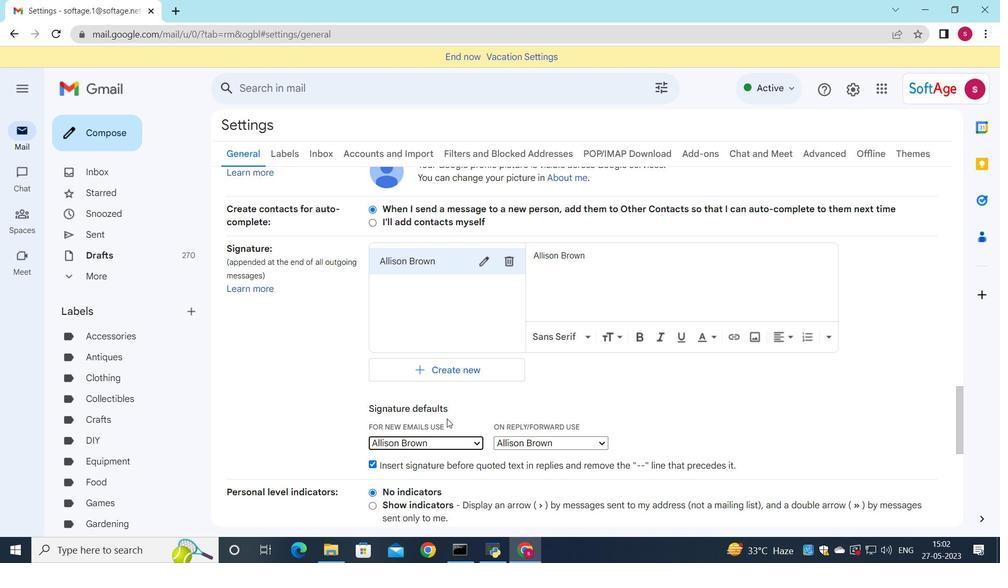 
Action: Mouse moved to (445, 422)
Screenshot: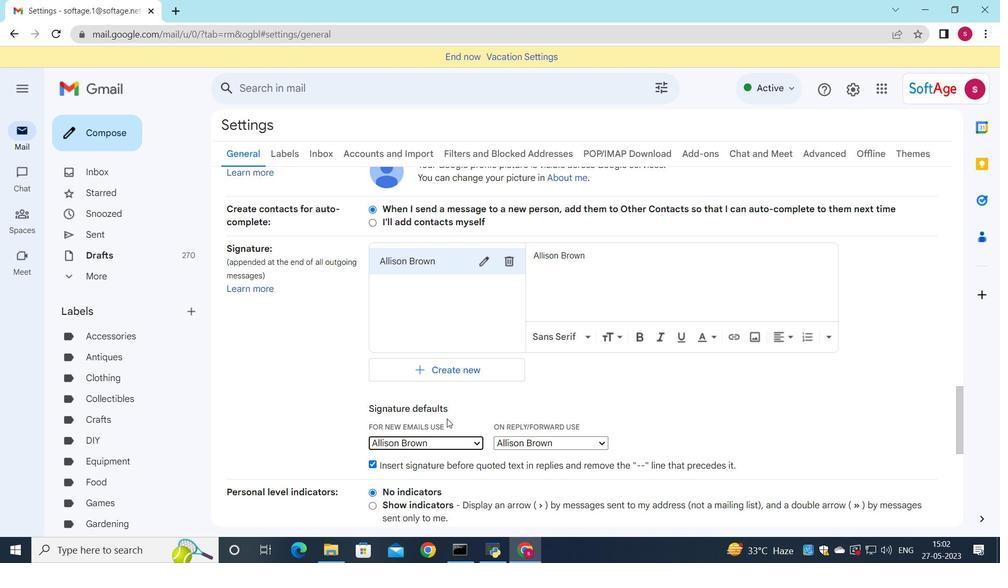 
Action: Mouse scrolled (445, 422) with delta (0, 0)
Screenshot: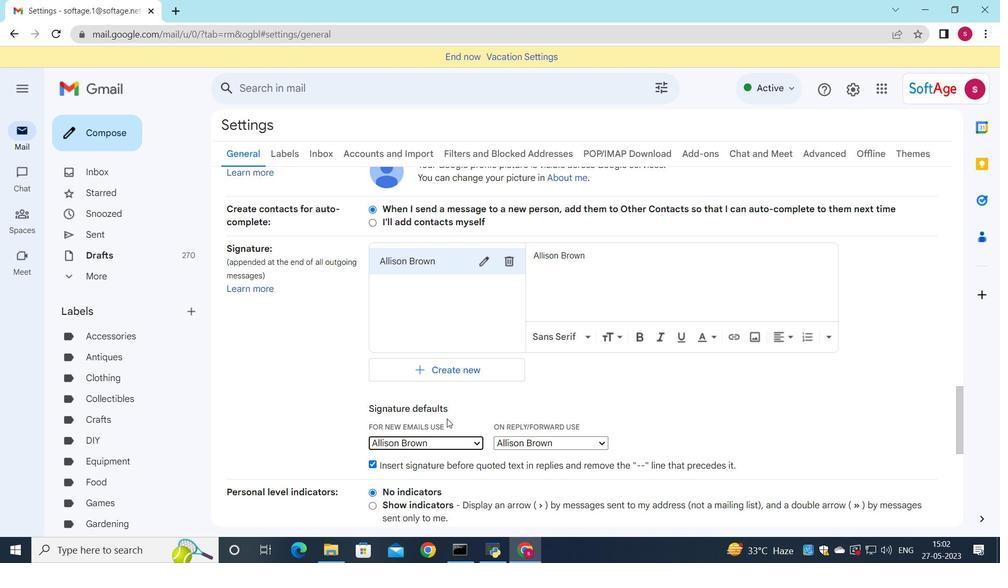 
Action: Mouse moved to (445, 423)
Screenshot: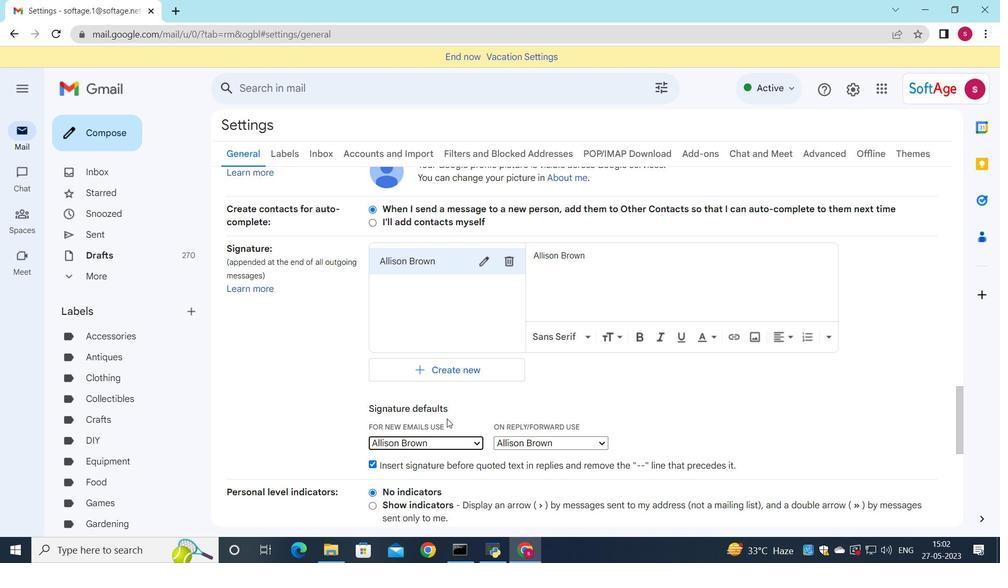 
Action: Mouse scrolled (445, 422) with delta (0, 0)
Screenshot: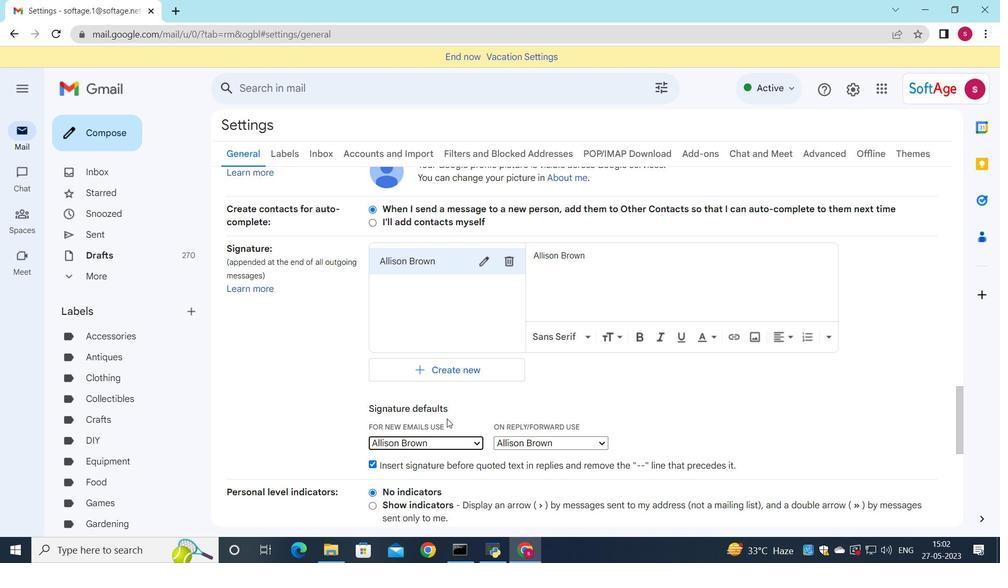 
Action: Mouse scrolled (445, 422) with delta (0, 0)
Screenshot: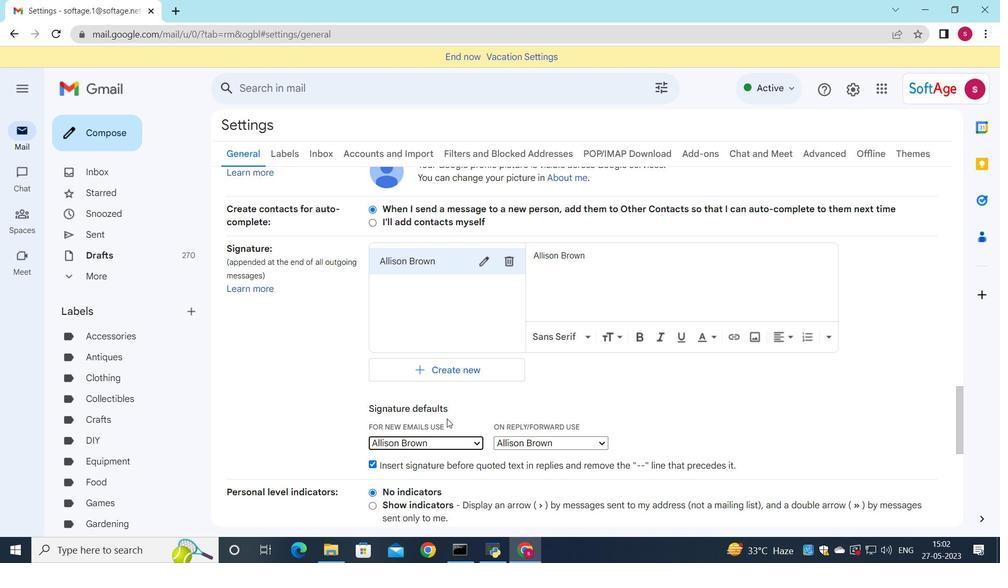 
Action: Mouse moved to (466, 380)
Screenshot: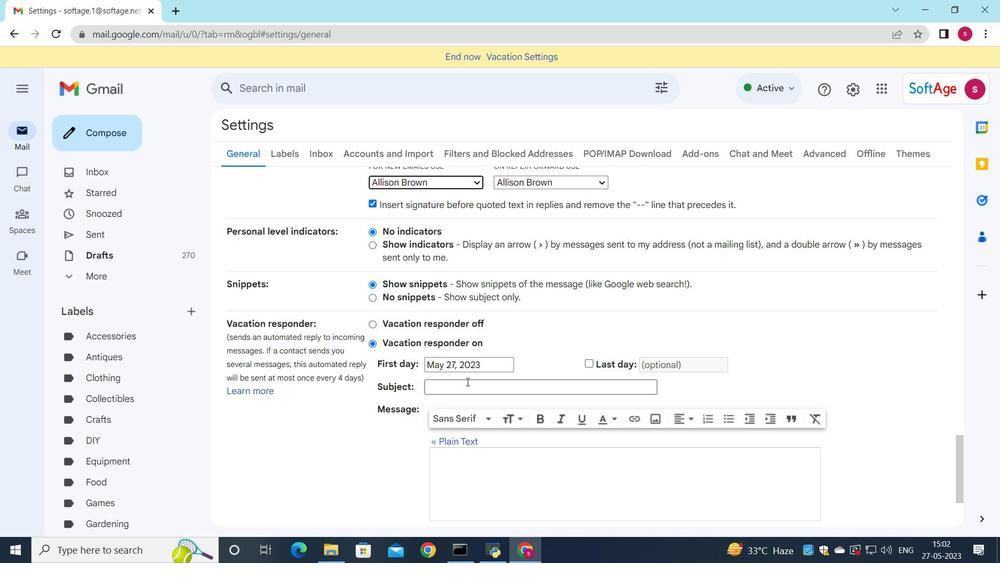 
Action: Mouse scrolled (466, 380) with delta (0, 0)
Screenshot: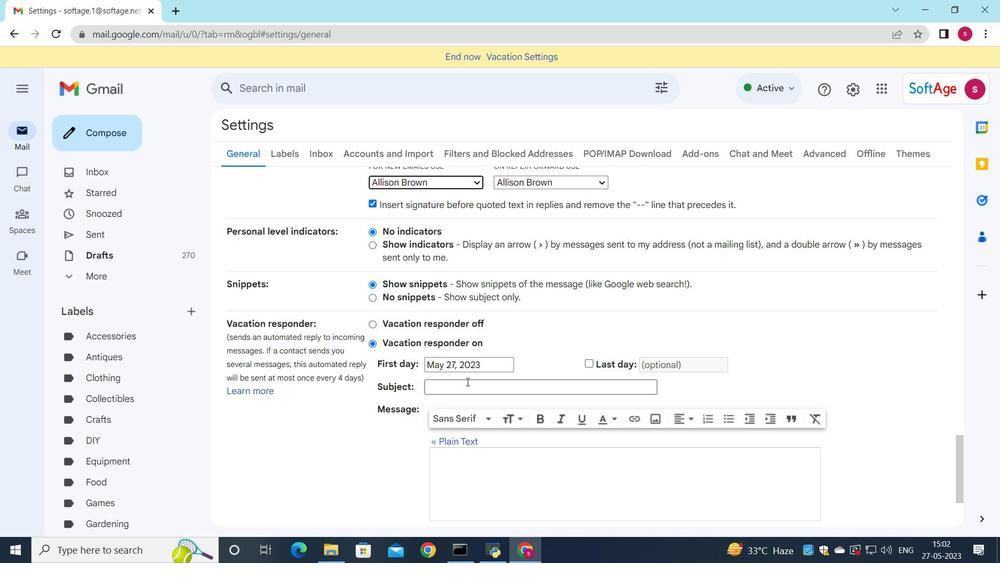 
Action: Mouse moved to (473, 383)
Screenshot: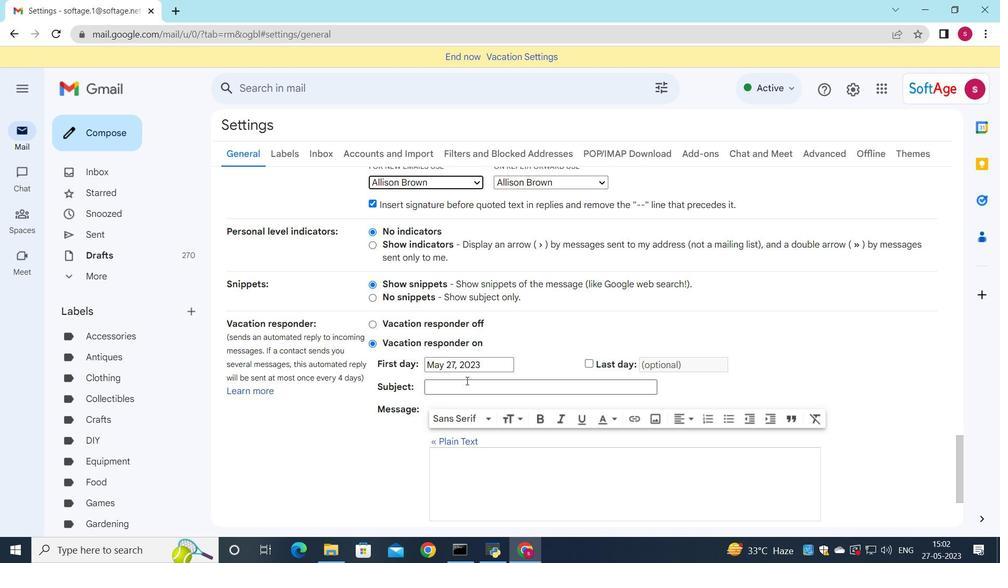 
Action: Mouse scrolled (472, 382) with delta (0, 0)
Screenshot: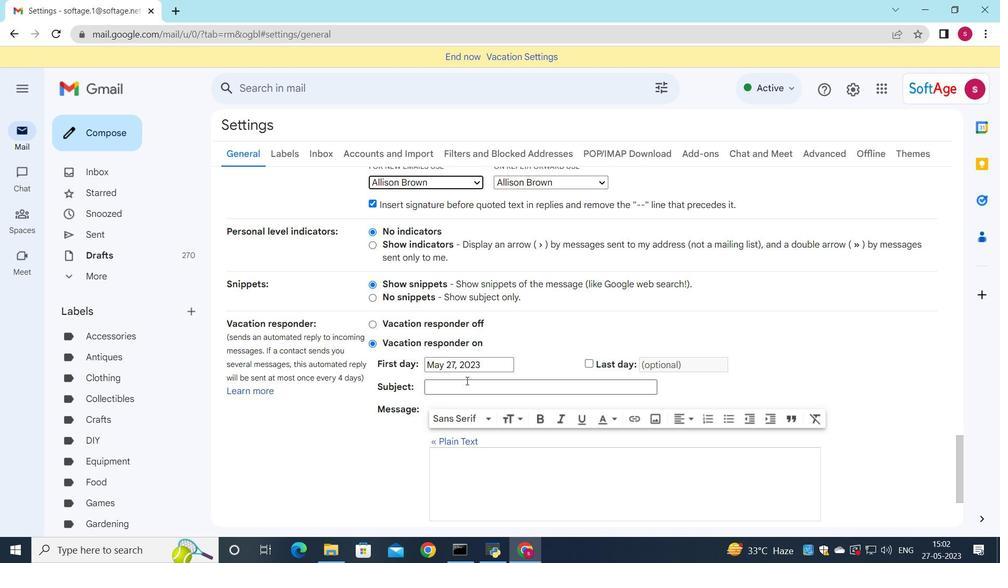
Action: Mouse moved to (473, 383)
Screenshot: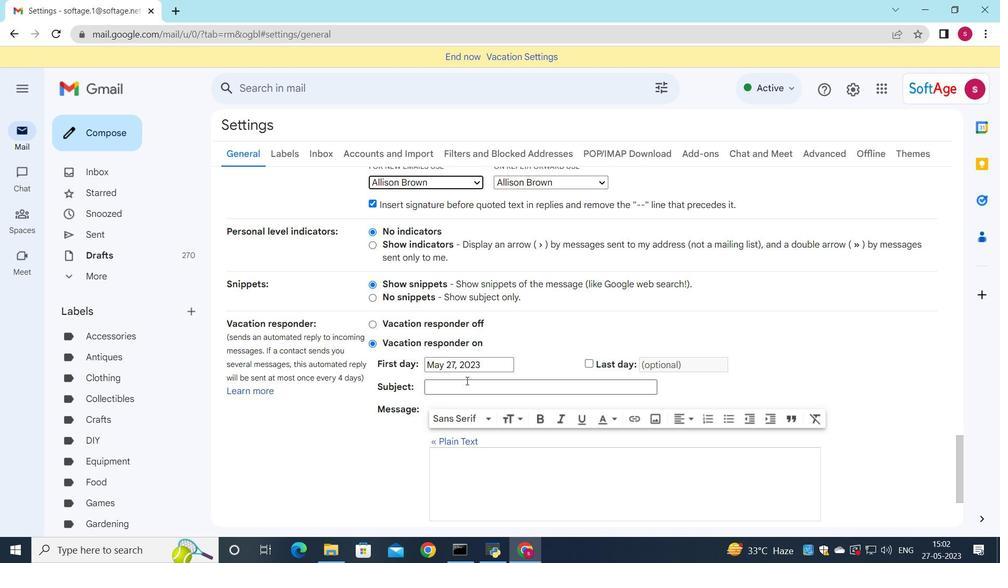
Action: Mouse scrolled (473, 383) with delta (0, 0)
Screenshot: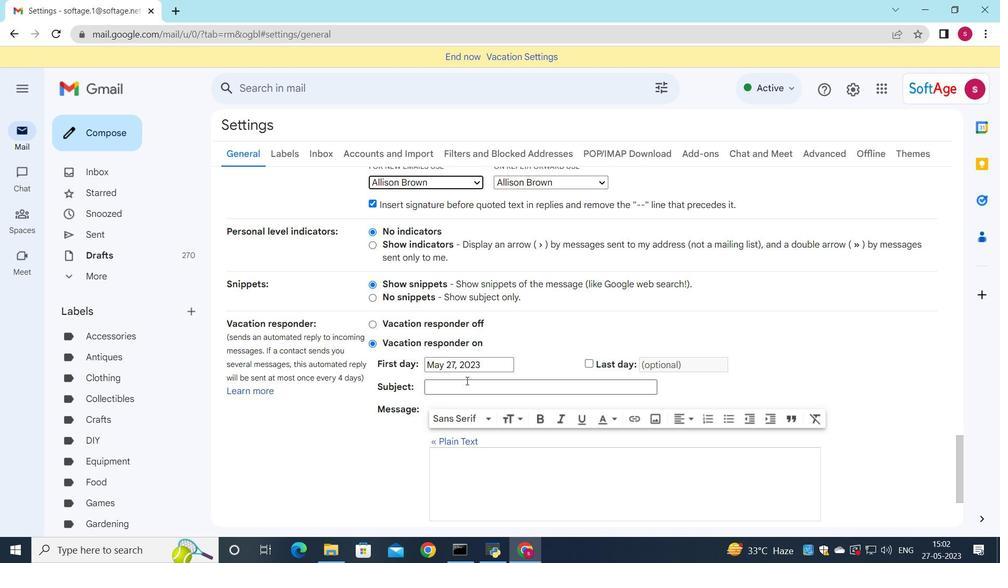 
Action: Mouse moved to (474, 384)
Screenshot: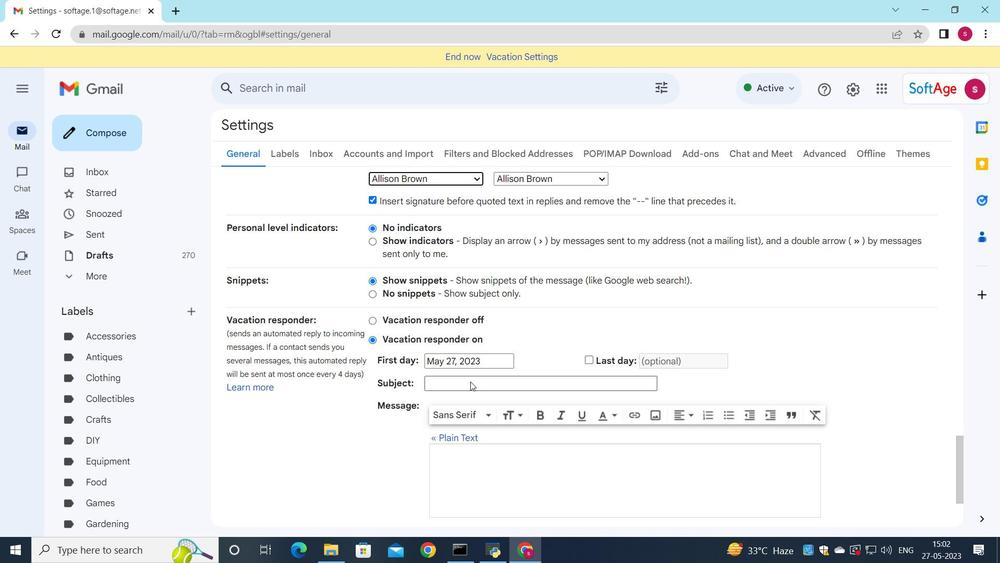 
Action: Mouse scrolled (474, 384) with delta (0, 0)
Screenshot: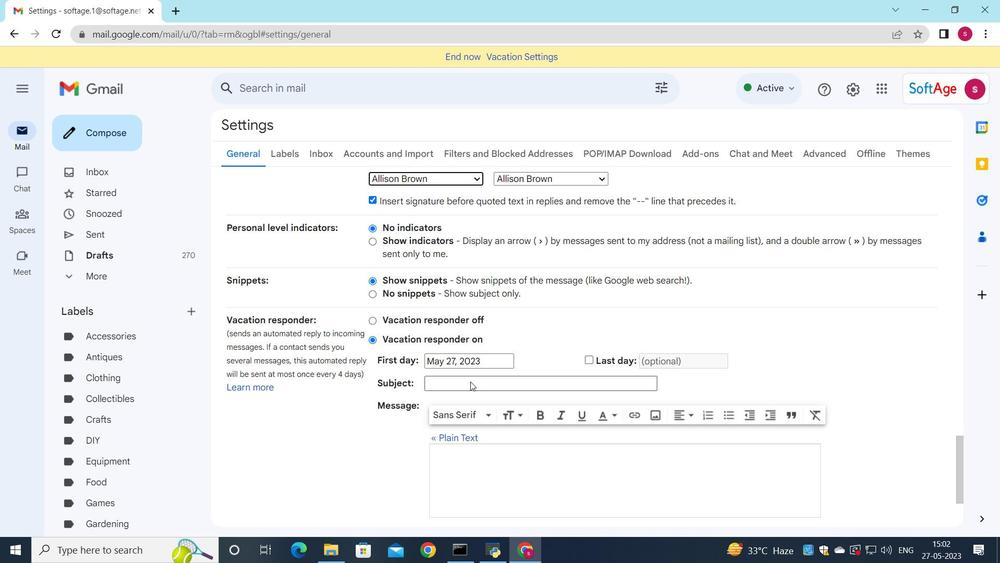 
Action: Mouse moved to (475, 384)
Screenshot: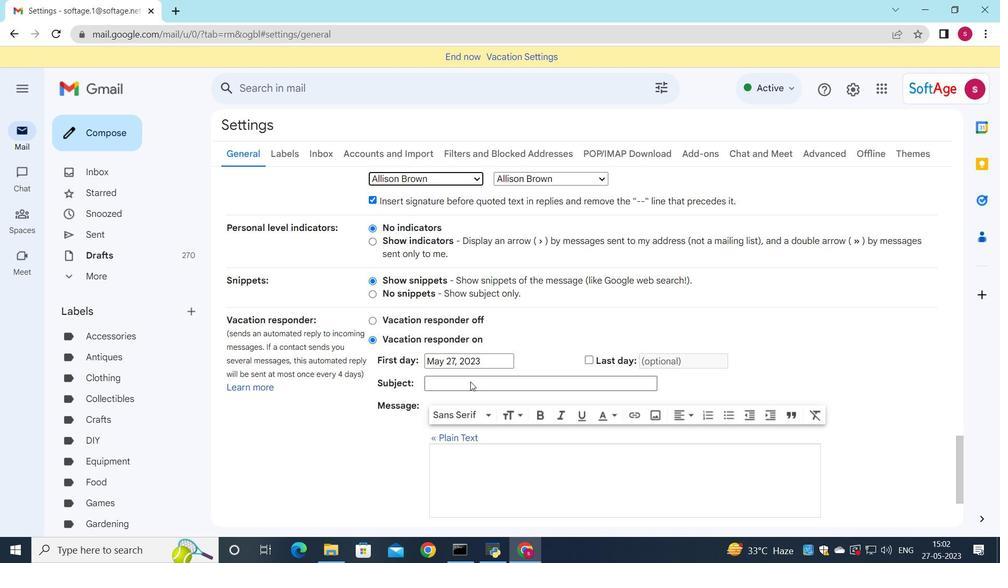 
Action: Mouse scrolled (475, 384) with delta (0, 0)
Screenshot: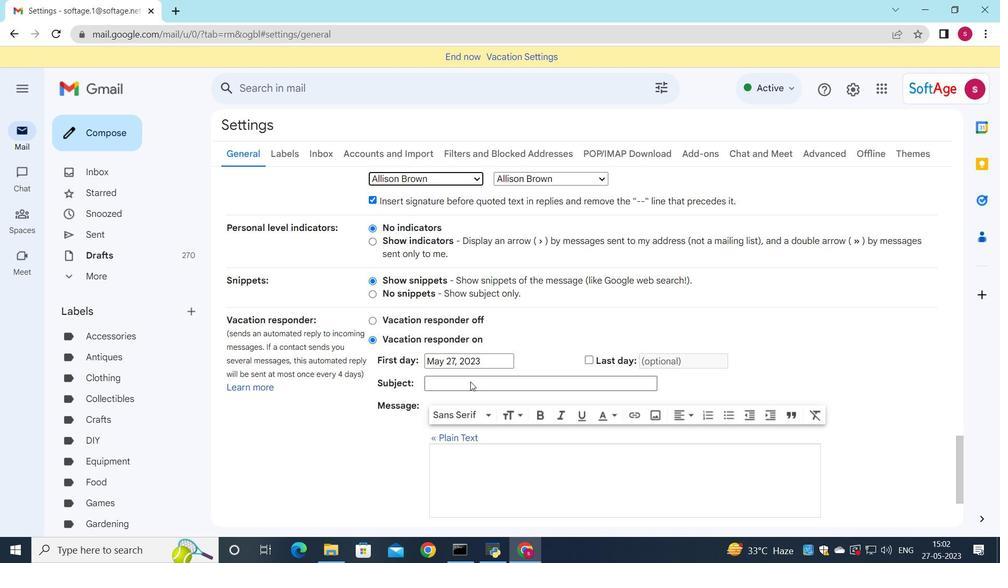 
Action: Mouse moved to (551, 458)
Screenshot: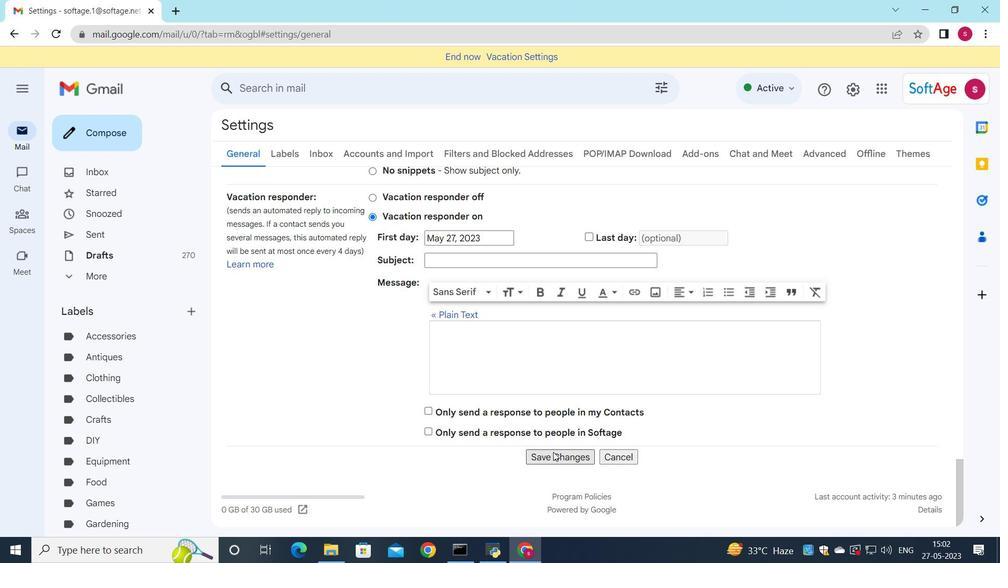 
Action: Mouse pressed left at (551, 458)
Screenshot: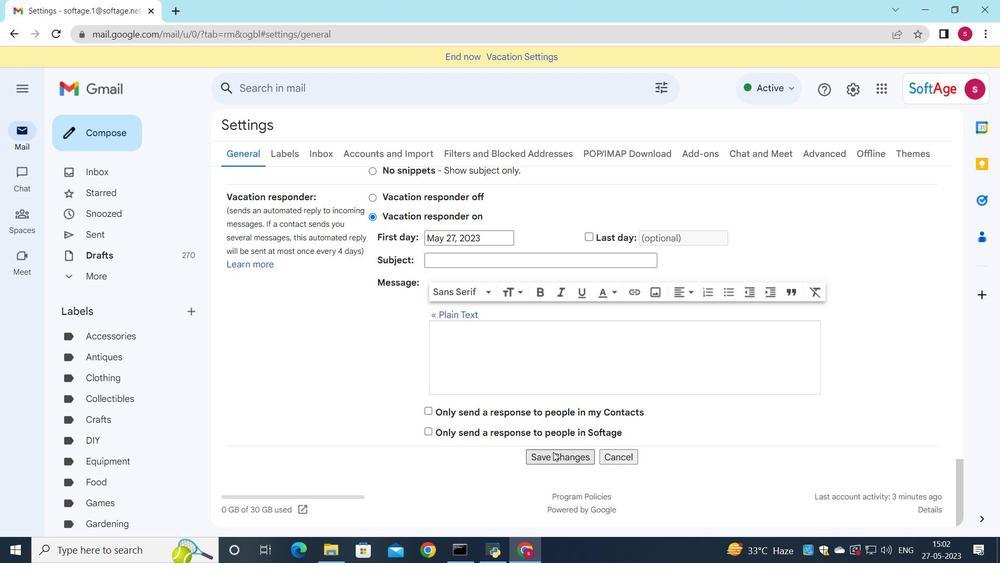 
Action: Mouse moved to (103, 126)
Screenshot: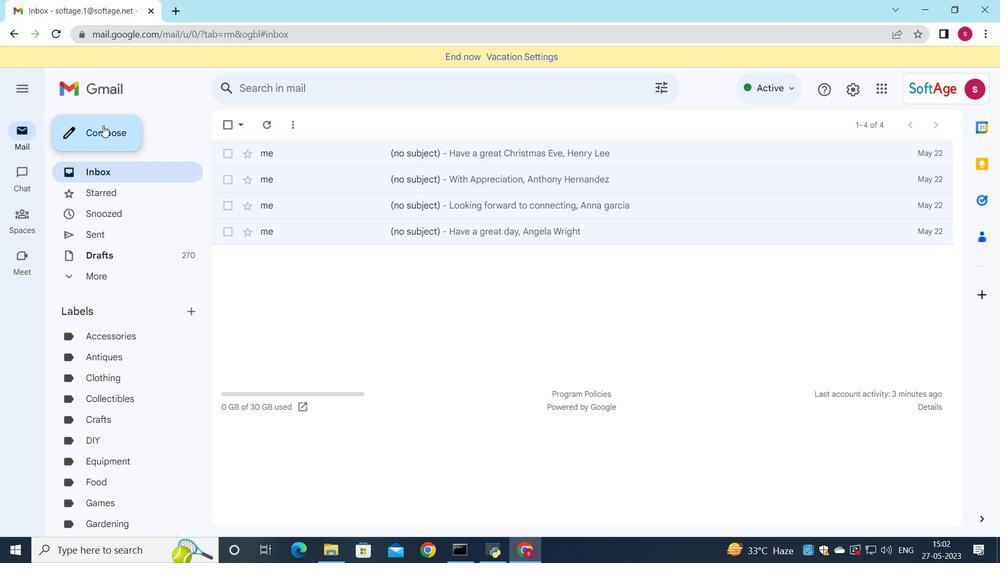 
Action: Mouse pressed left at (103, 126)
Screenshot: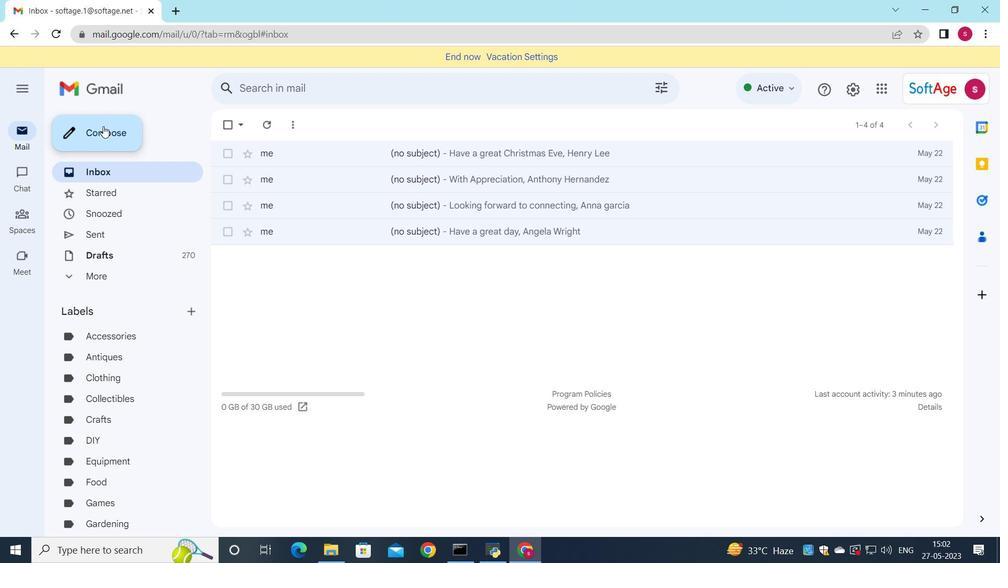 
Action: Mouse moved to (627, 227)
Screenshot: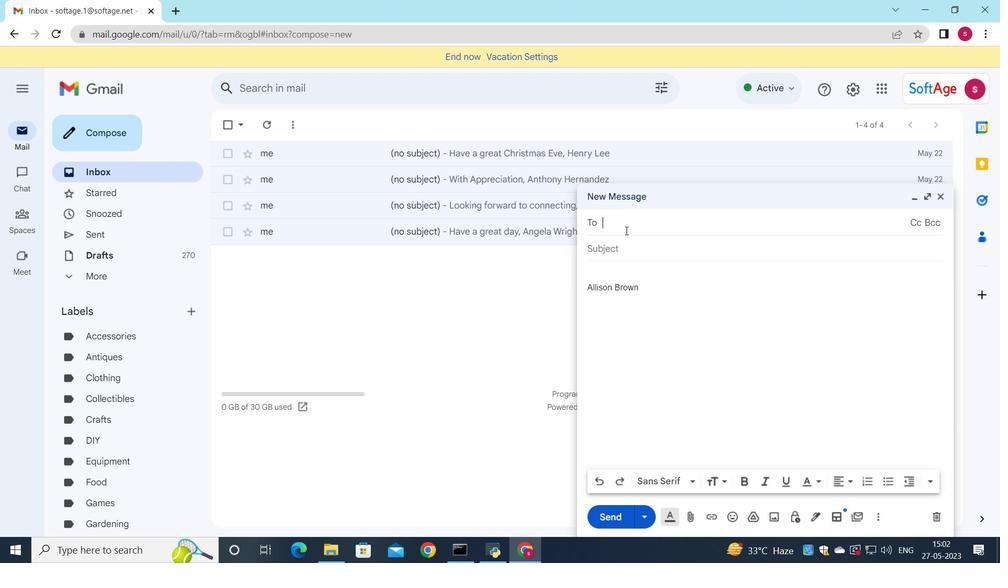 
Action: Key pressed so
Screenshot: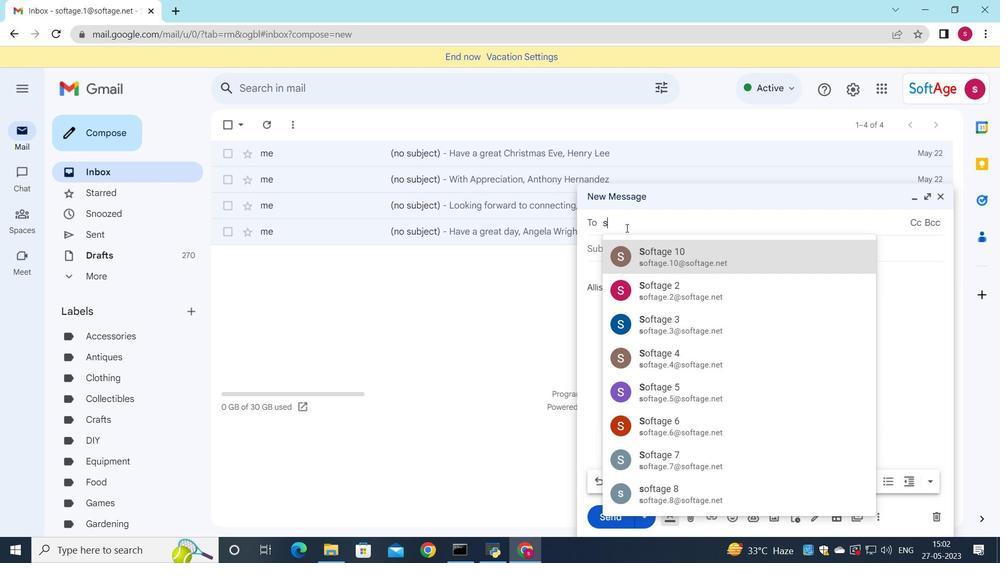 
Action: Mouse moved to (673, 489)
Screenshot: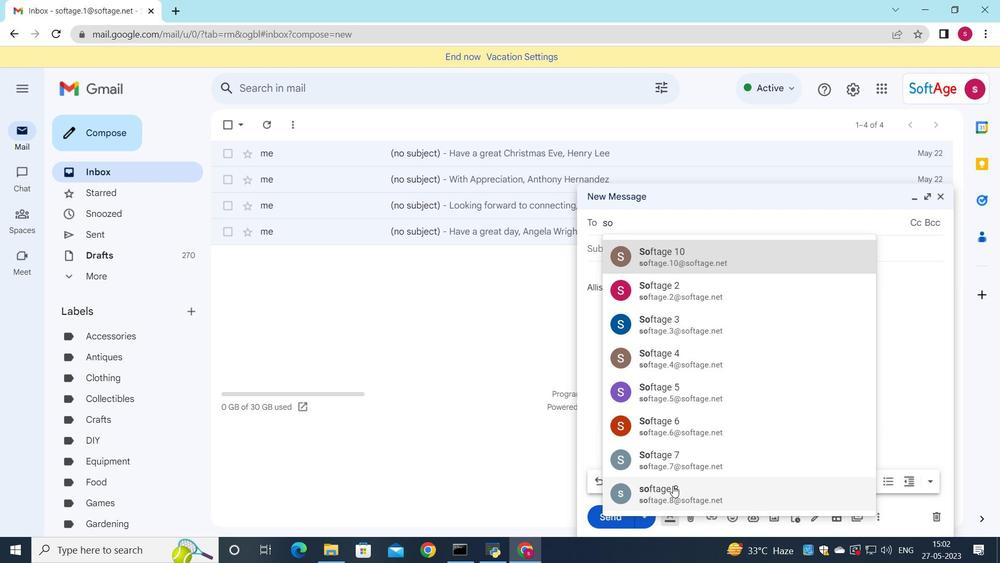 
Action: Mouse pressed left at (673, 489)
Screenshot: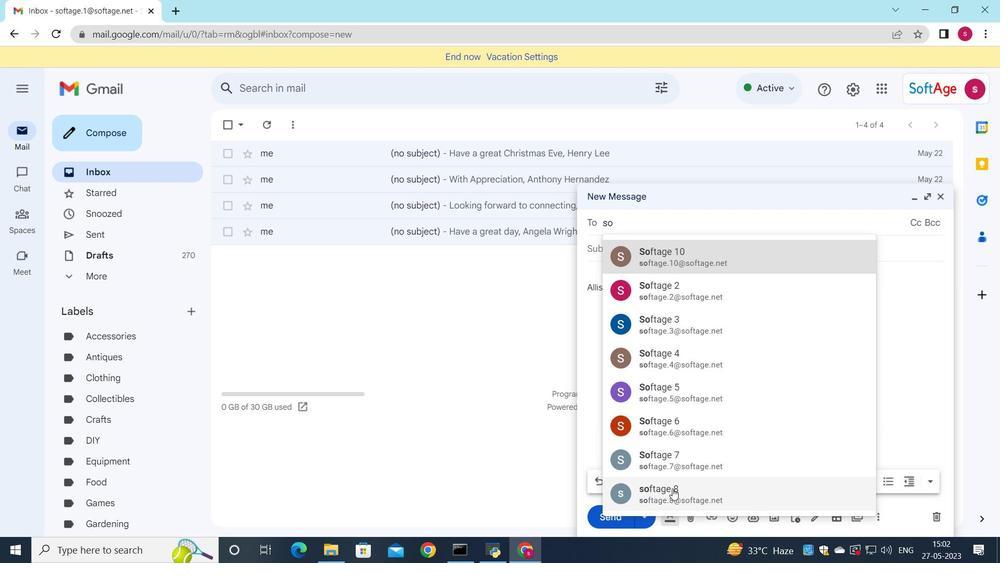 
Action: Mouse moved to (690, 421)
Screenshot: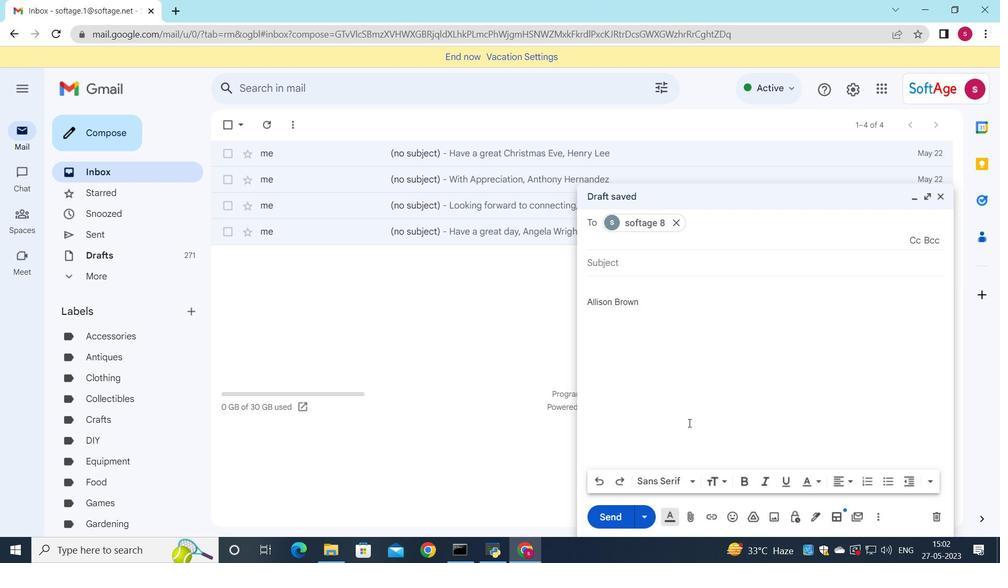 
Action: Key pressed s
Screenshot: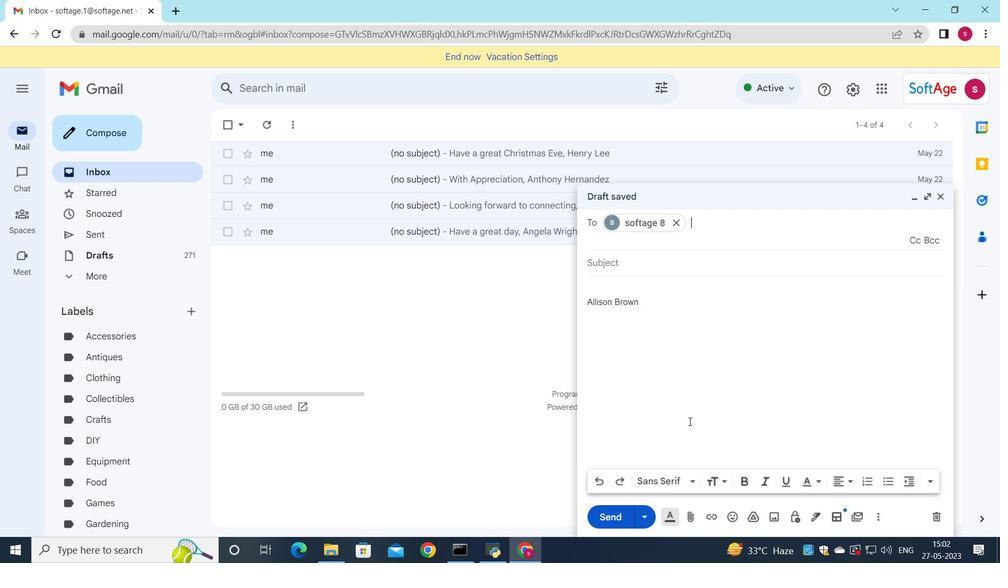 
Action: Mouse moved to (790, 380)
Screenshot: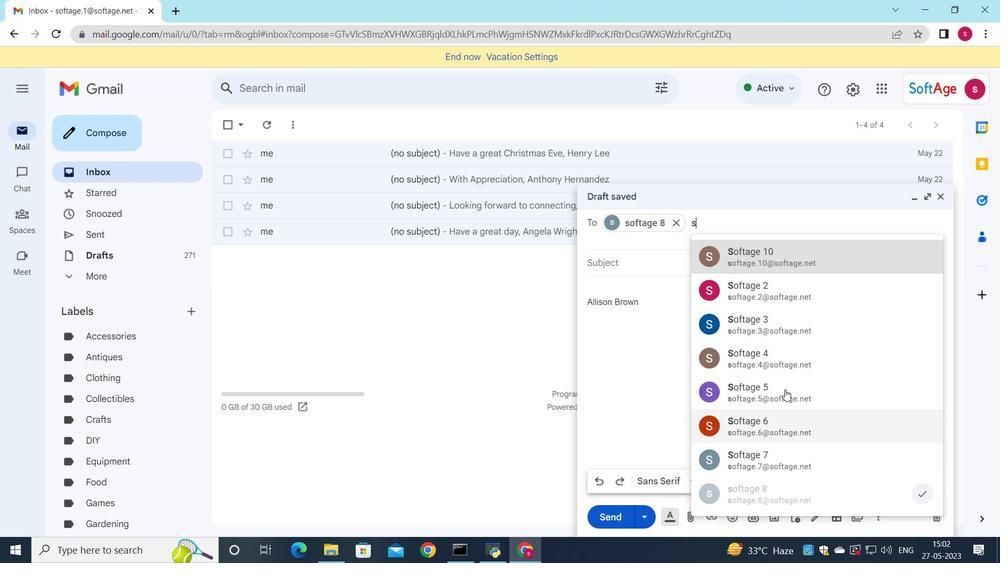
Action: Key pressed oftage.9
Screenshot: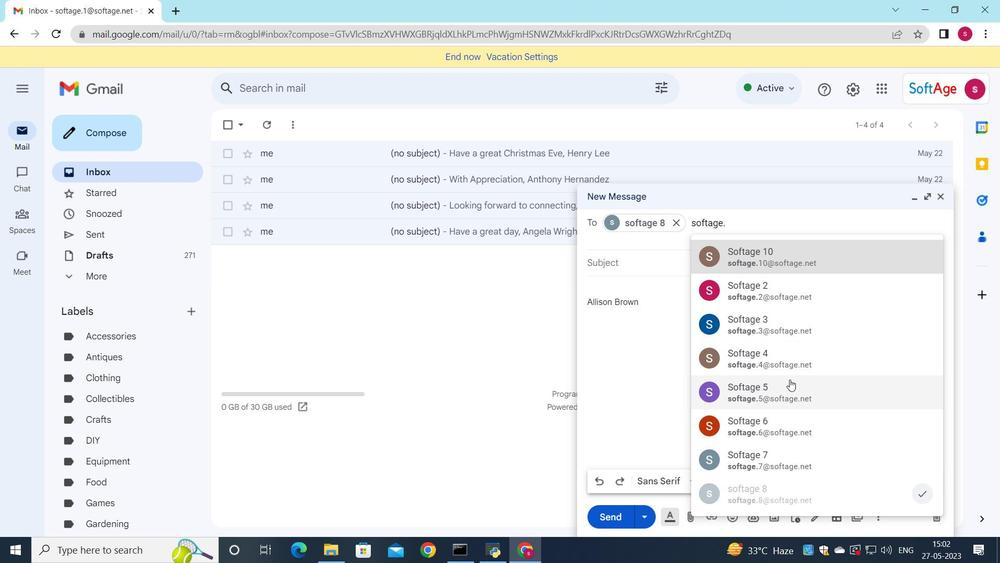 
Action: Mouse moved to (793, 254)
Screenshot: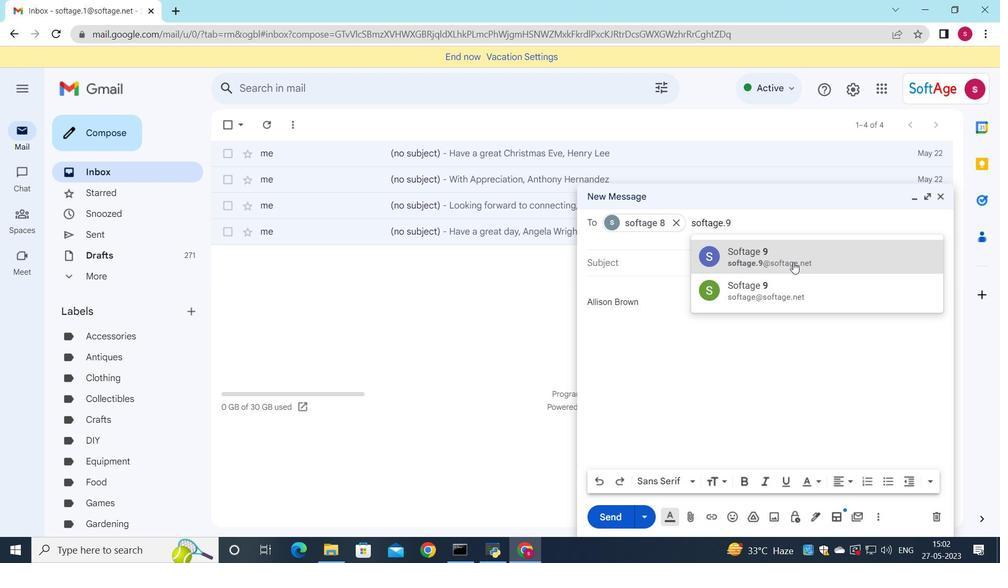 
Action: Mouse pressed left at (793, 254)
Screenshot: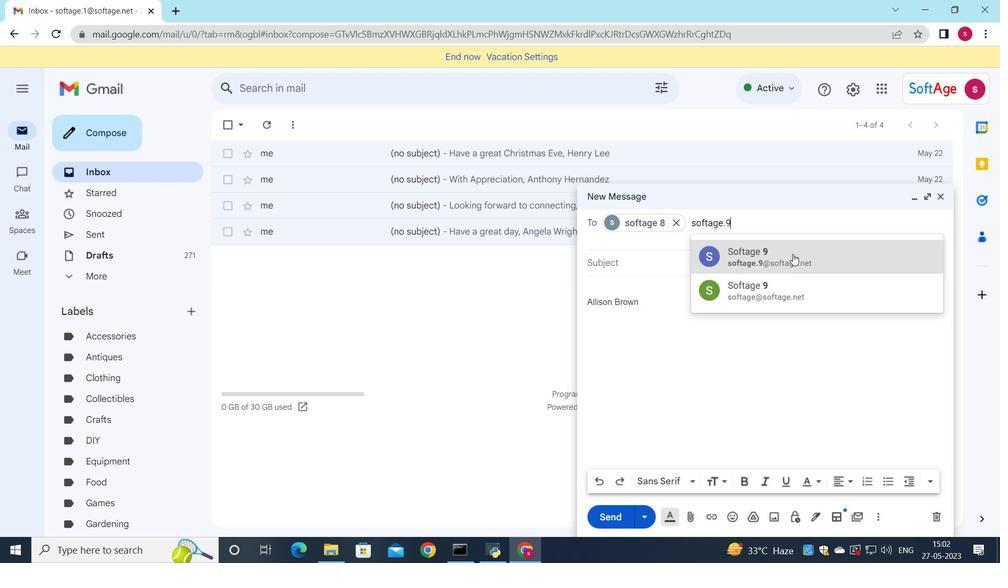 
Action: Mouse moved to (914, 237)
Screenshot: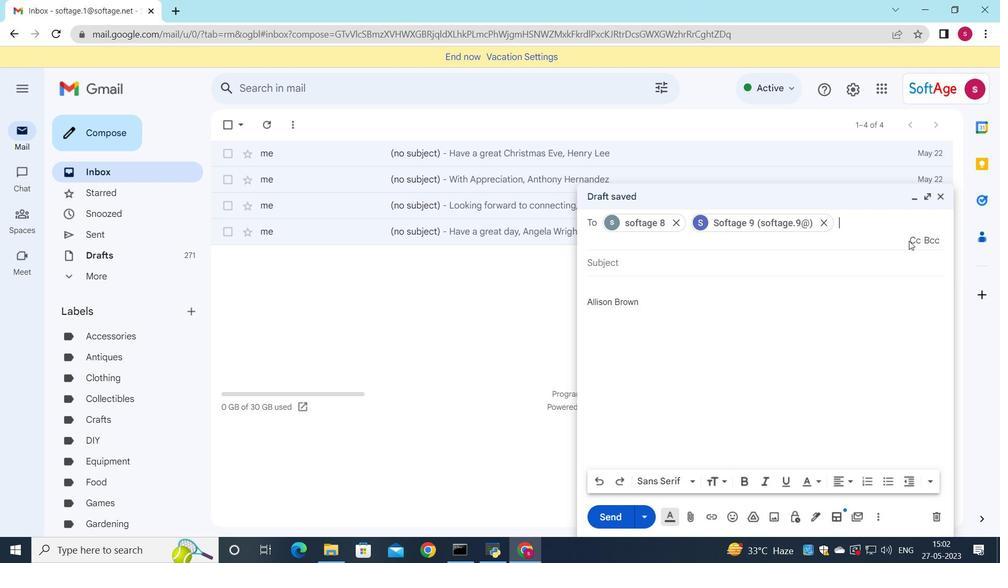 
Action: Mouse pressed left at (914, 237)
Screenshot: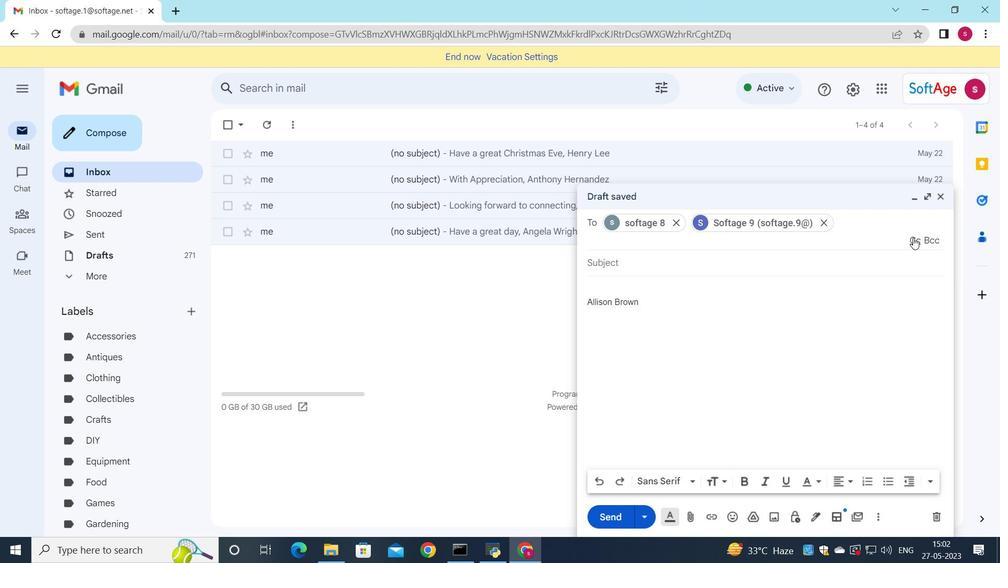 
Action: Mouse moved to (870, 276)
Screenshot: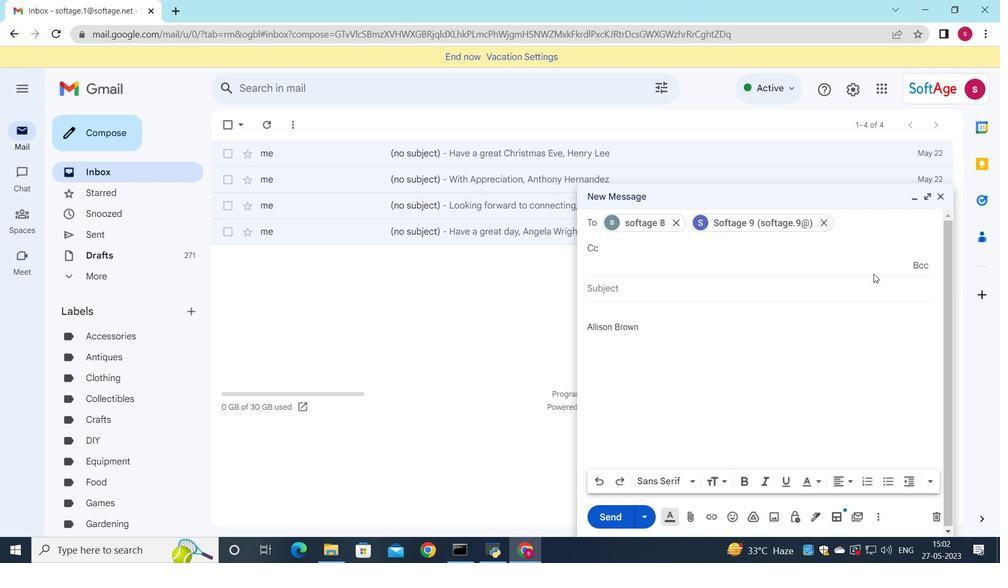 
Action: Key pressed s
Screenshot: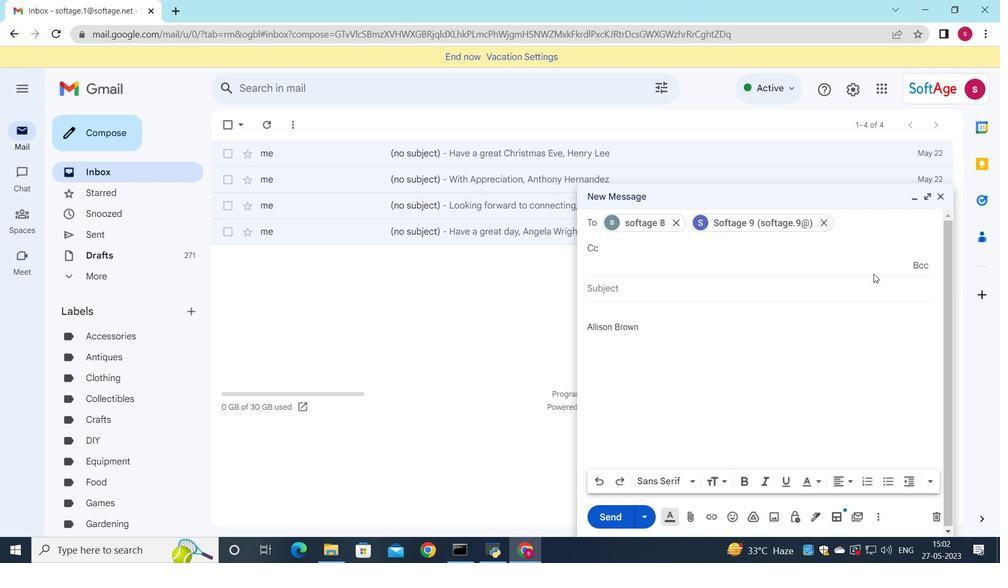 
Action: Mouse moved to (795, 285)
Screenshot: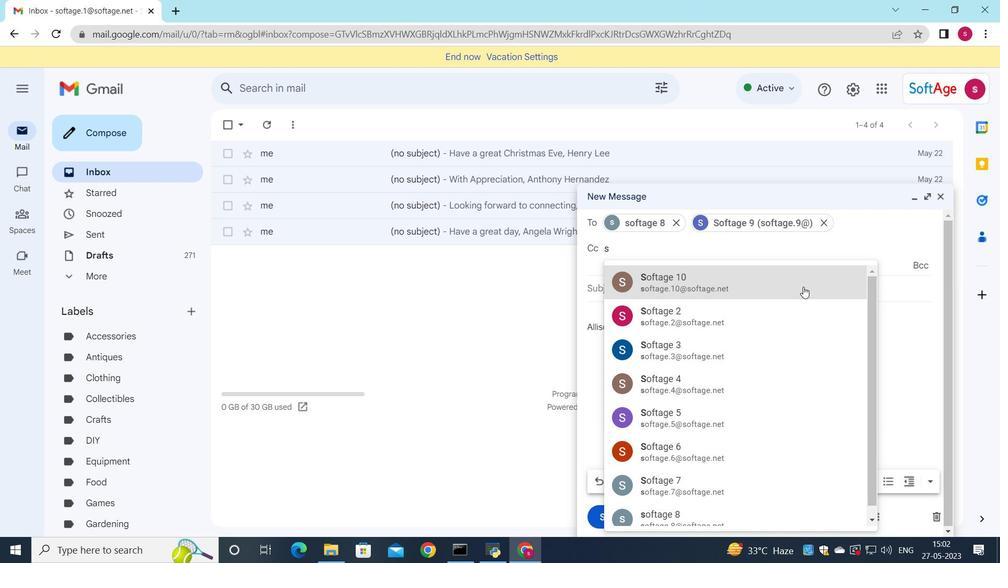 
Action: Mouse pressed left at (795, 285)
Screenshot: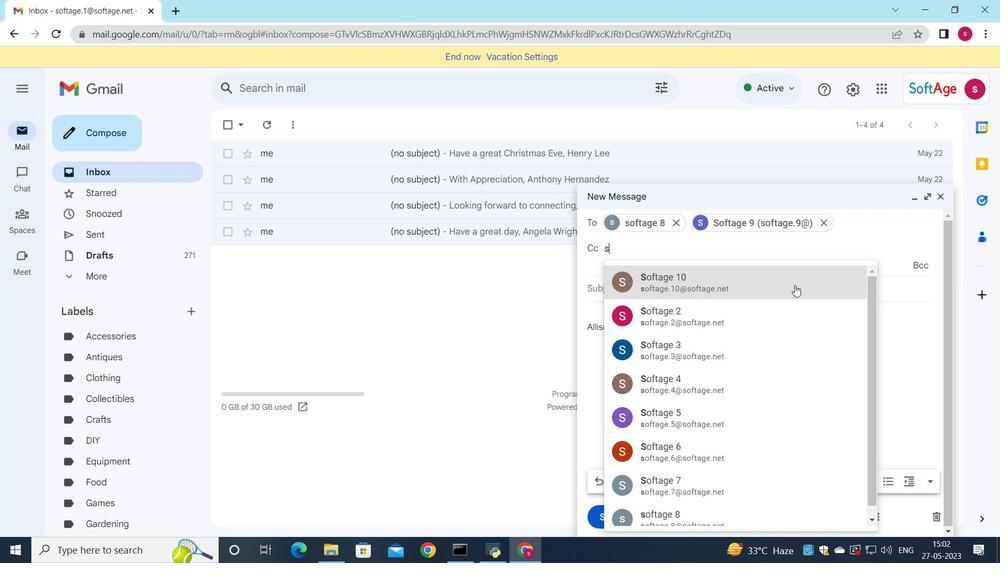 
Action: Mouse moved to (646, 288)
Screenshot: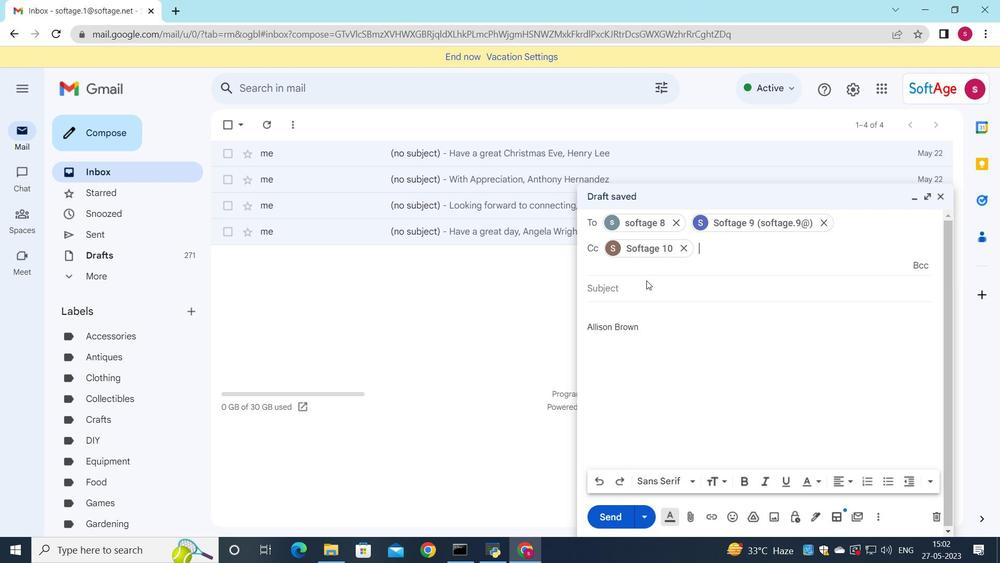 
Action: Mouse pressed left at (646, 288)
Screenshot: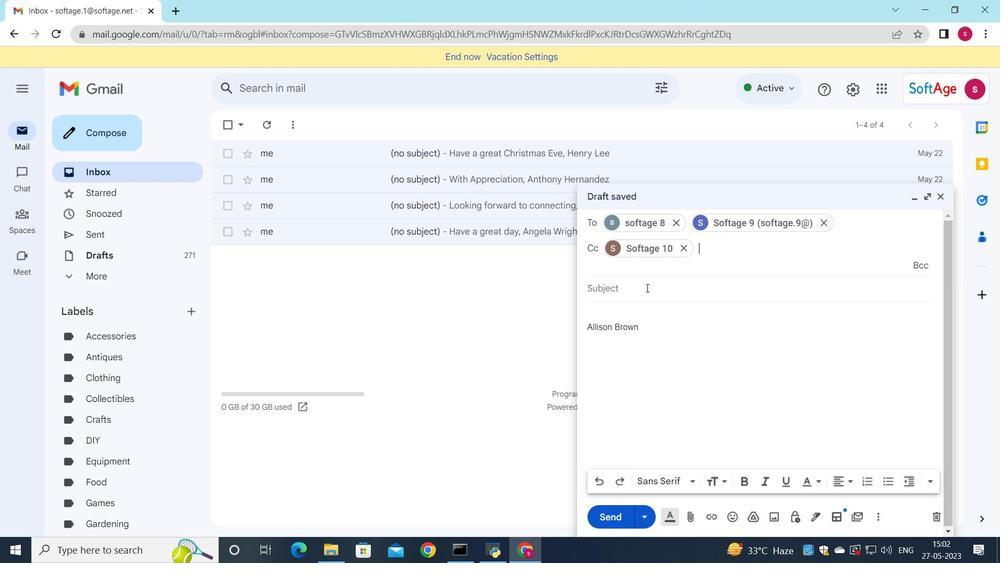 
Action: Mouse moved to (647, 288)
Screenshot: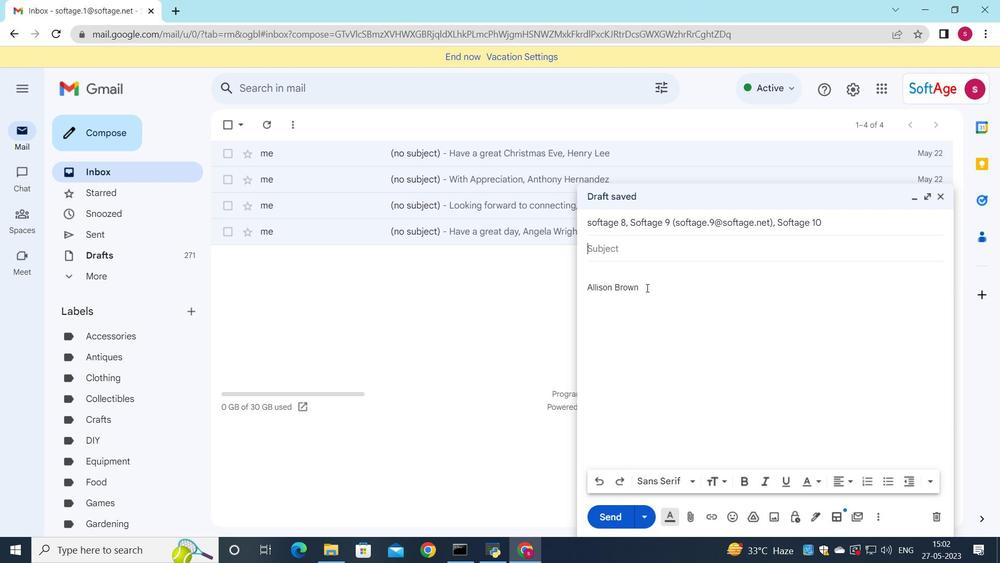 
Action: Key pressed <Key.shift>Request<Key.space>for<Key.space>feedback<Key.space>
Screenshot: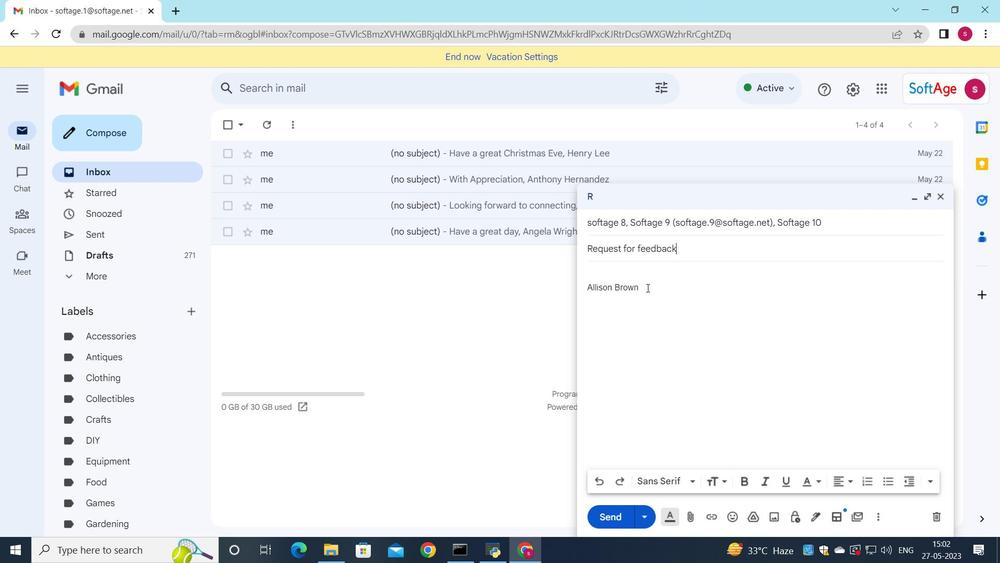 
Action: Mouse moved to (603, 268)
Screenshot: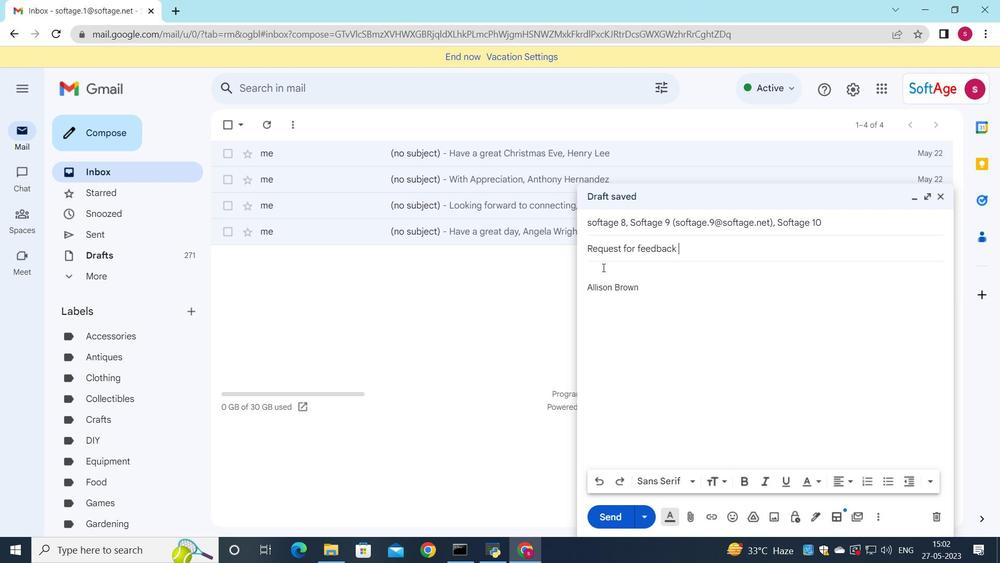 
Action: Mouse pressed left at (603, 268)
Screenshot: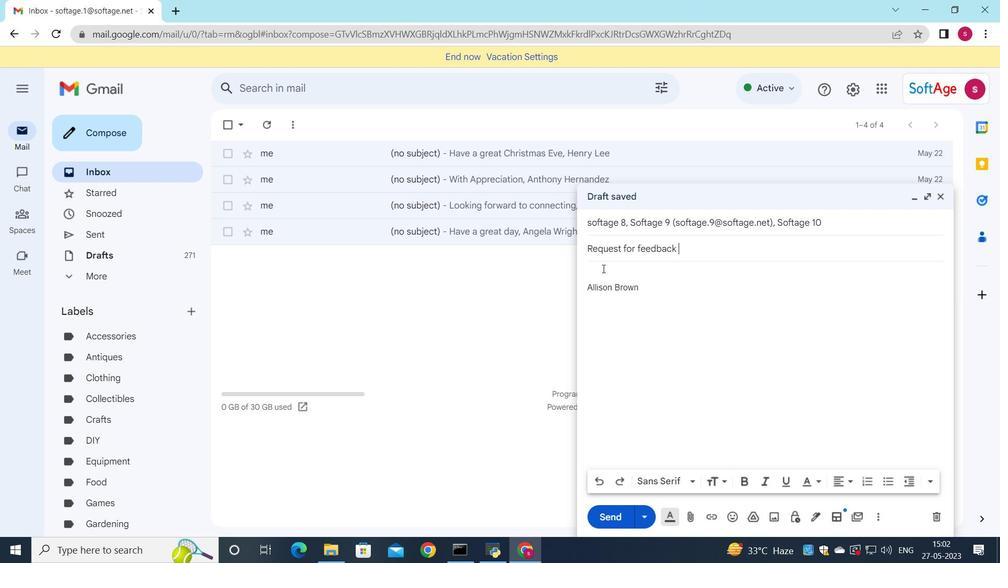 
Action: Mouse moved to (603, 269)
Screenshot: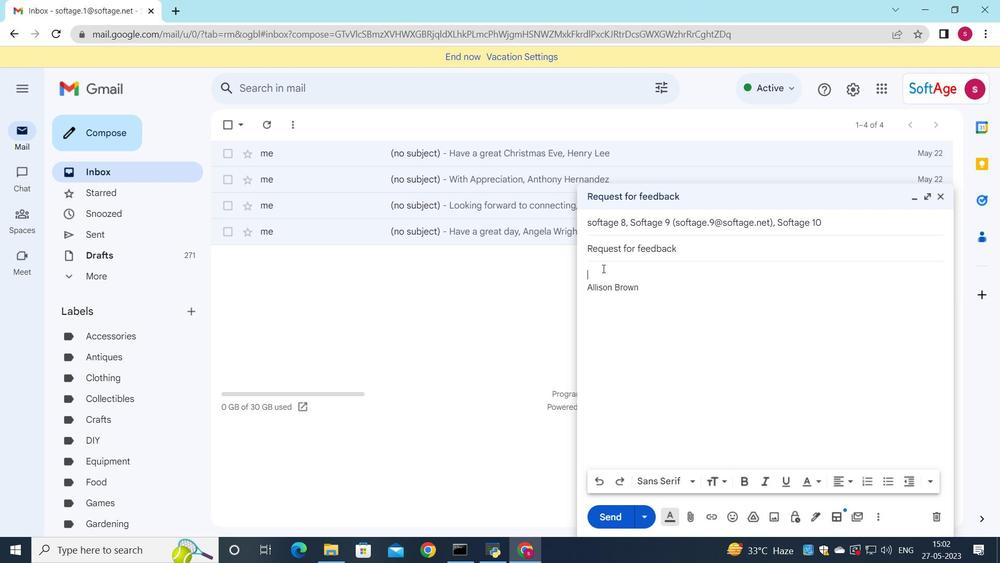 
Action: Key pressed <Key.shift>I<Key.space>am<Key.space>writing<Key.space>to<Key.space>confirm<Key.space>our<Key.space>meeting<Key.space>timr<Key.backspace>e
Screenshot: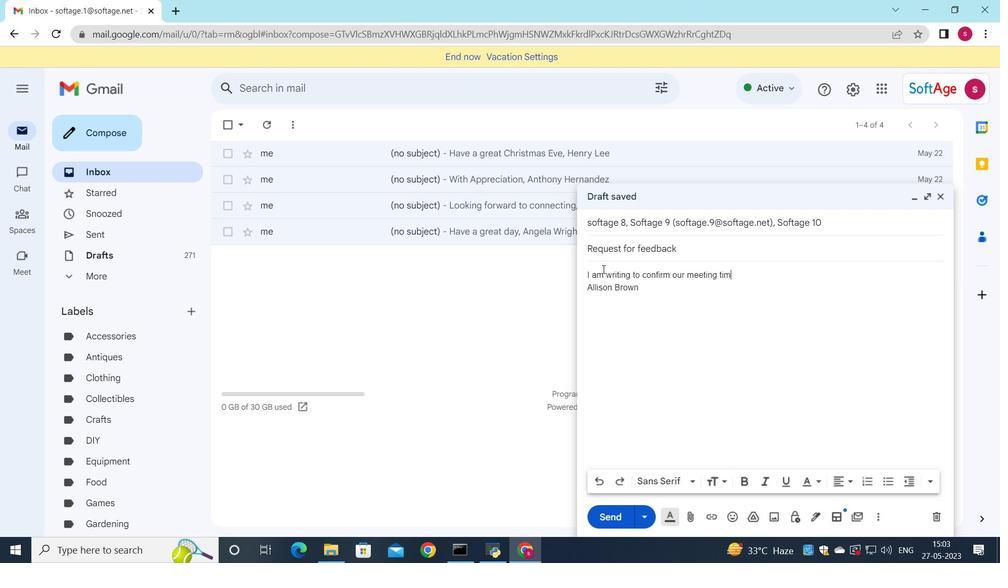 
Action: Mouse moved to (626, 333)
Screenshot: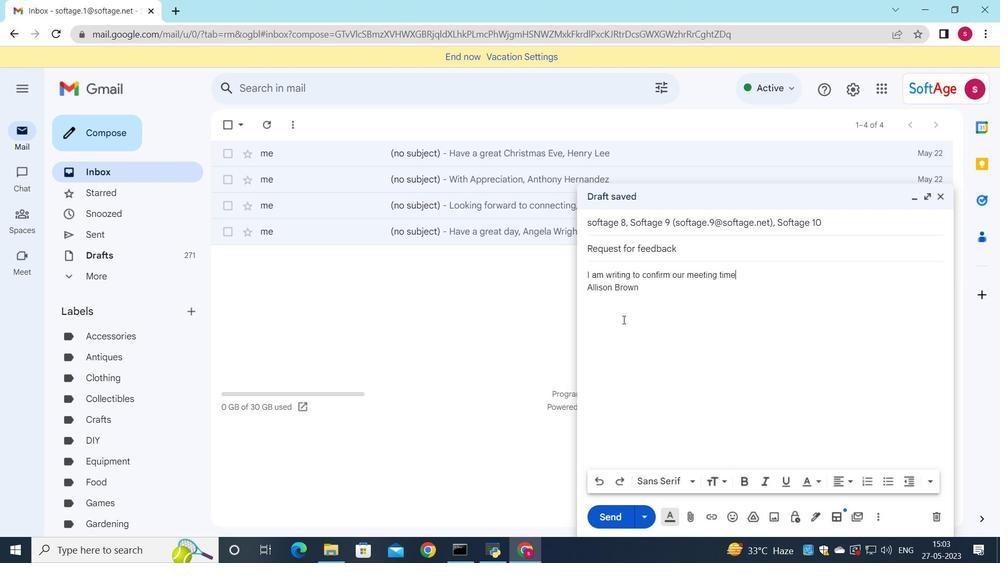 
Action: Key pressed .
Screenshot: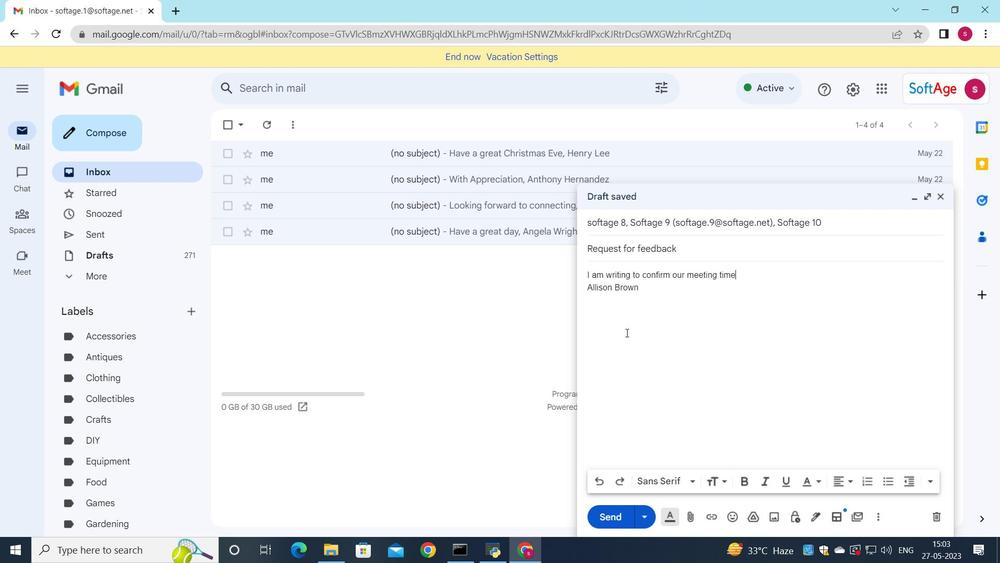 
Action: Mouse moved to (738, 277)
Screenshot: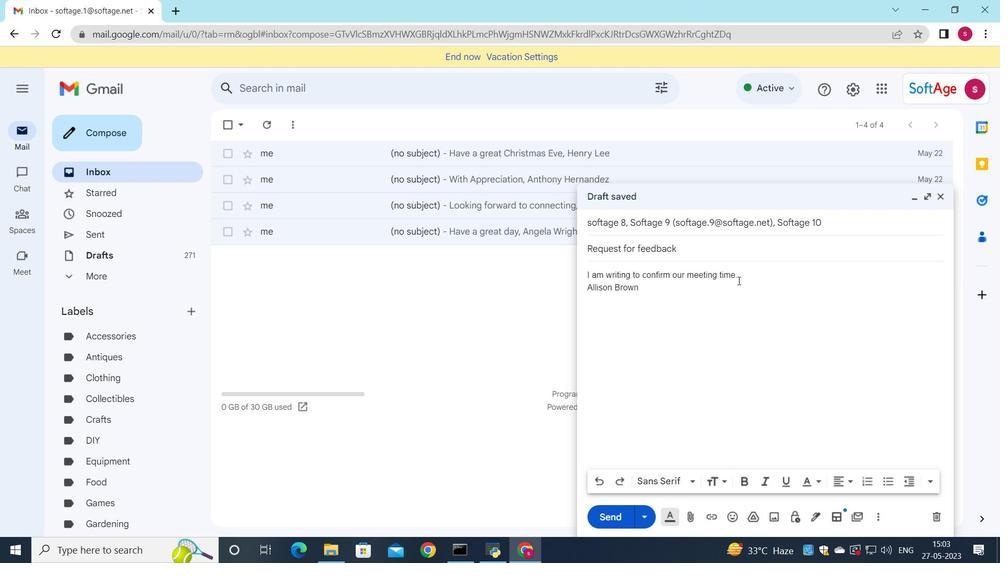 
Action: Mouse pressed left at (738, 277)
Screenshot: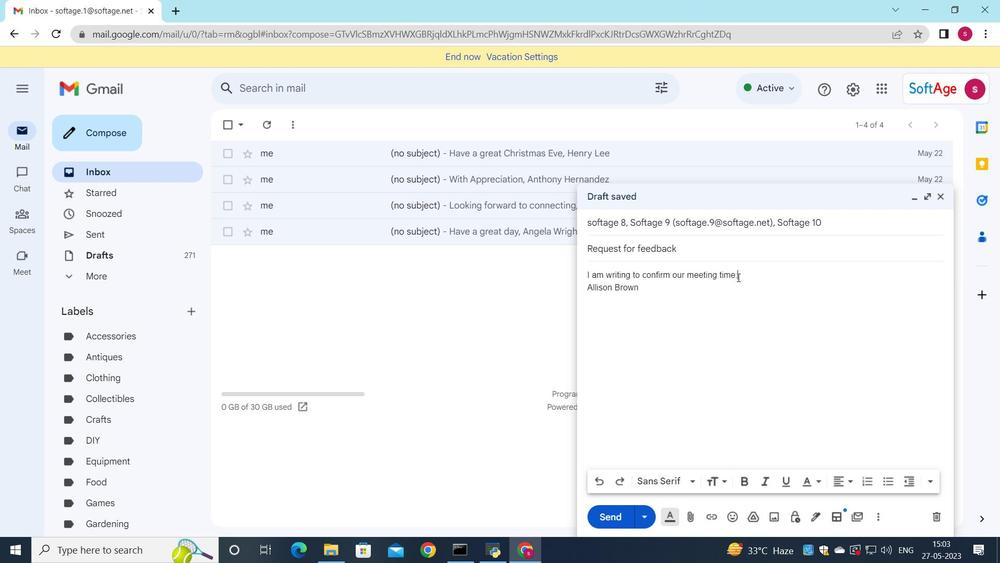 
Action: Mouse moved to (723, 481)
Screenshot: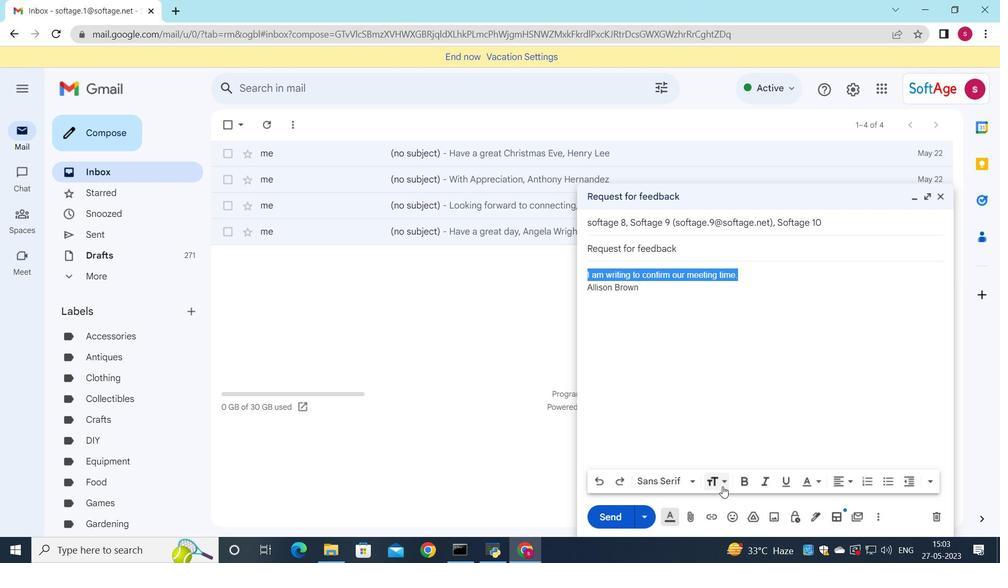 
Action: Mouse pressed left at (723, 481)
Screenshot: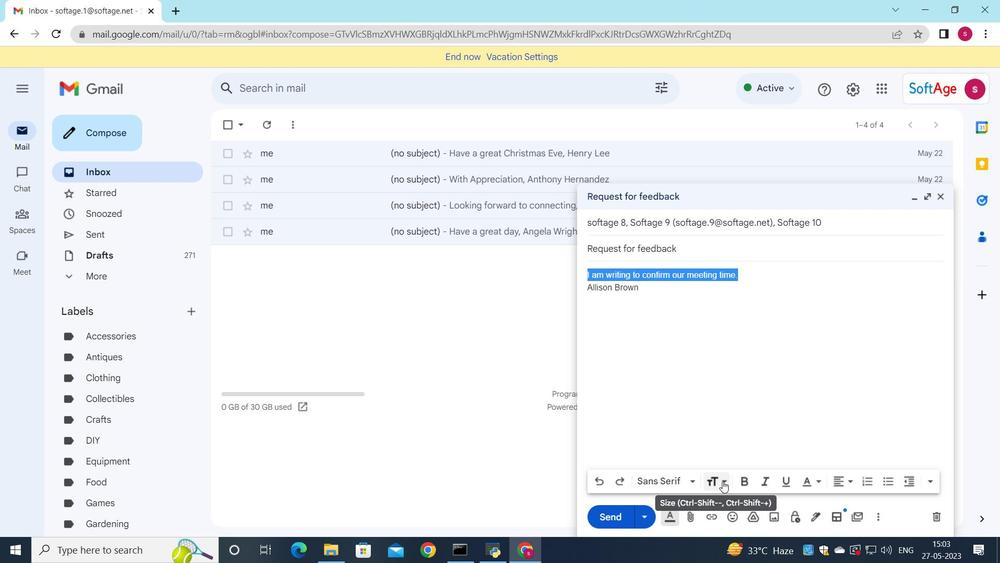 
Action: Mouse moved to (749, 454)
Screenshot: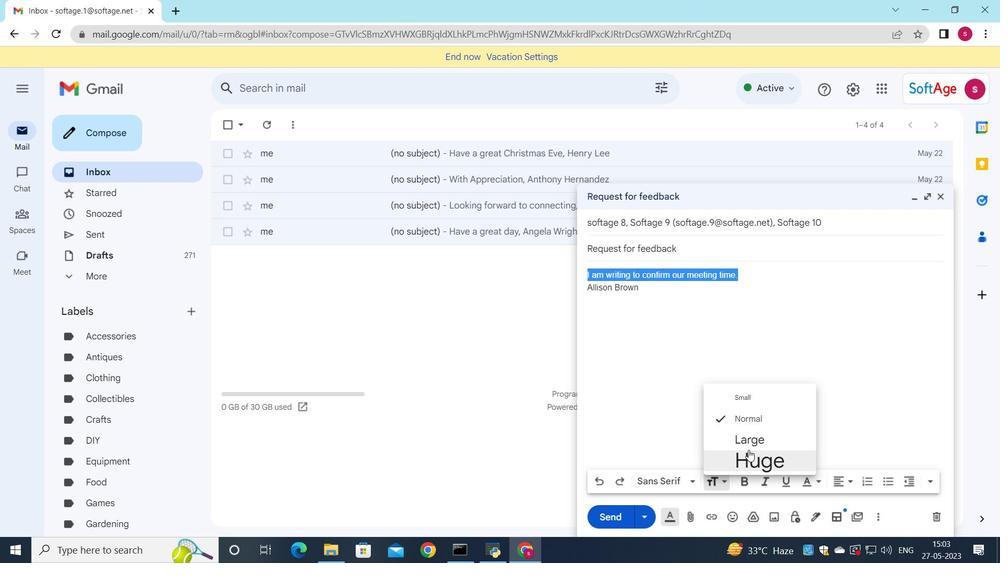 
Action: Mouse pressed left at (749, 454)
Screenshot: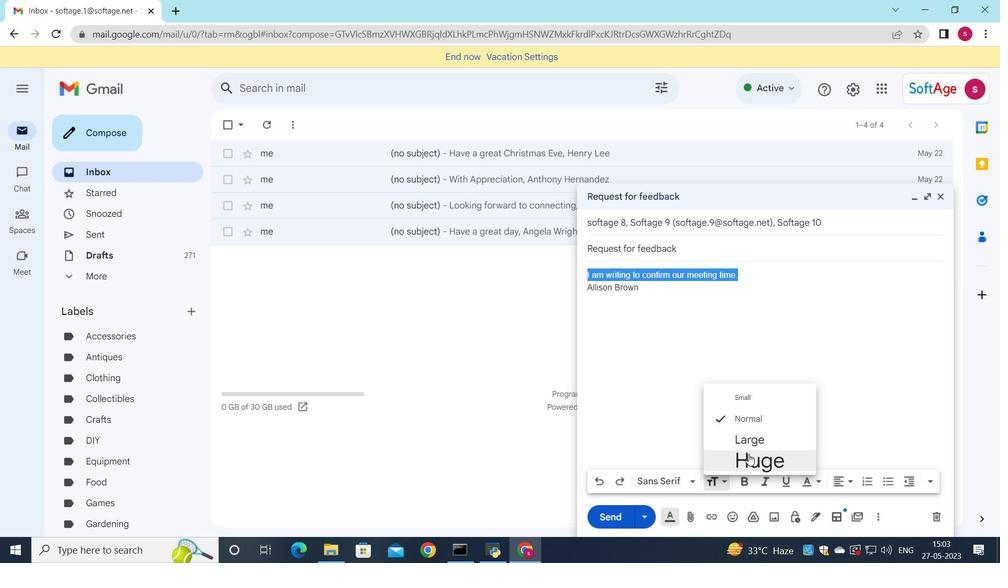 
Action: Mouse moved to (848, 482)
Screenshot: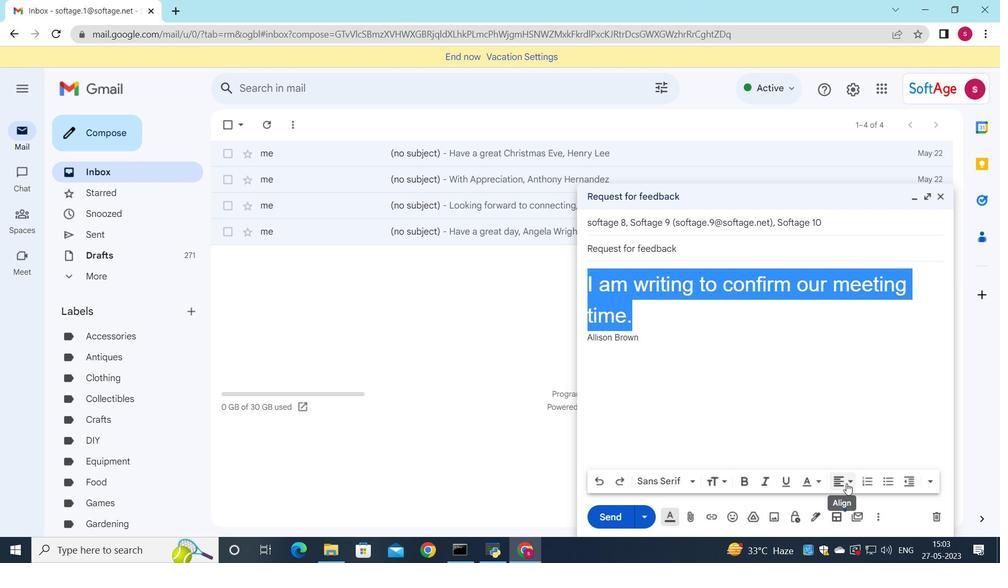 
Action: Mouse pressed left at (848, 482)
Screenshot: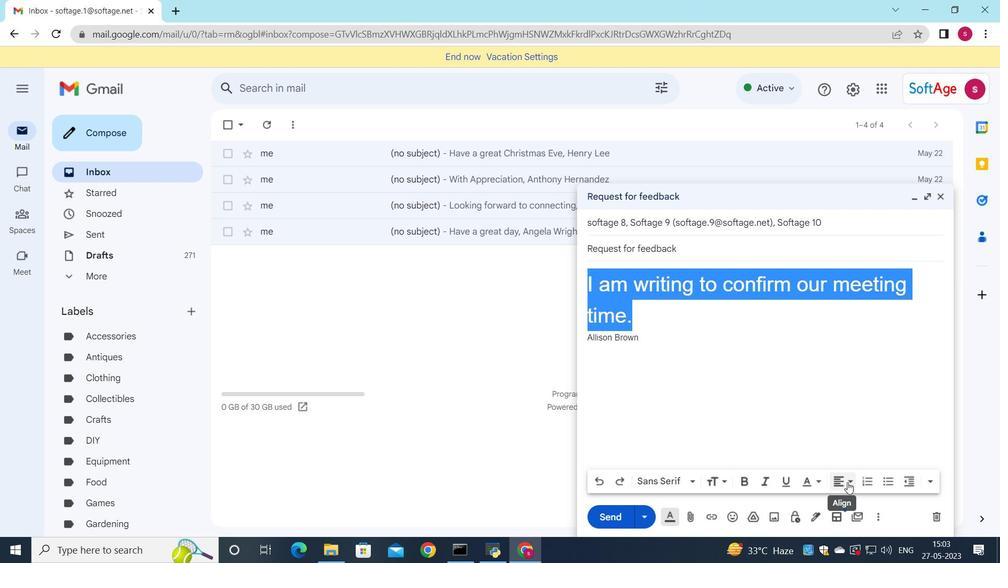 
Action: Mouse moved to (844, 467)
Screenshot: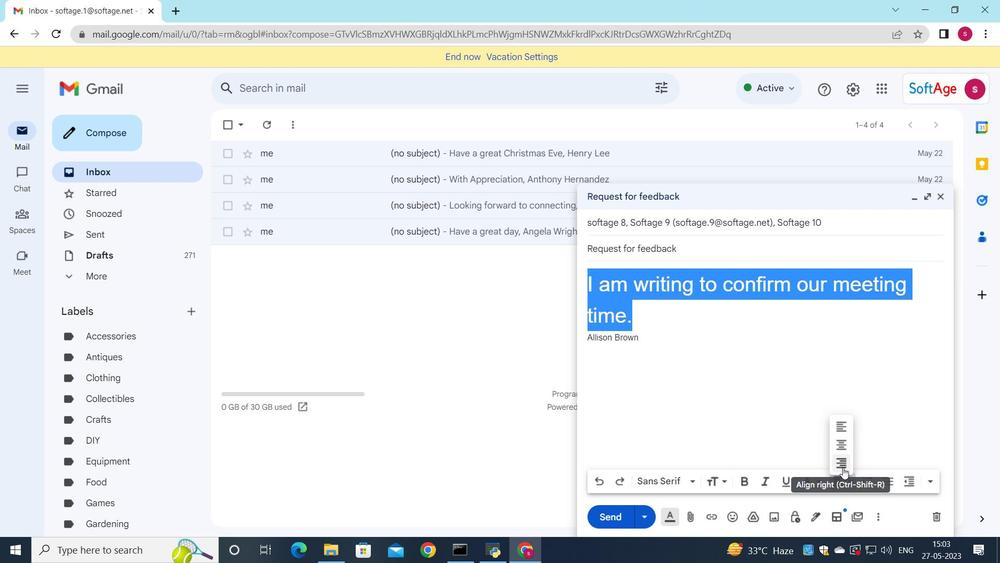 
Action: Mouse pressed left at (844, 467)
Screenshot: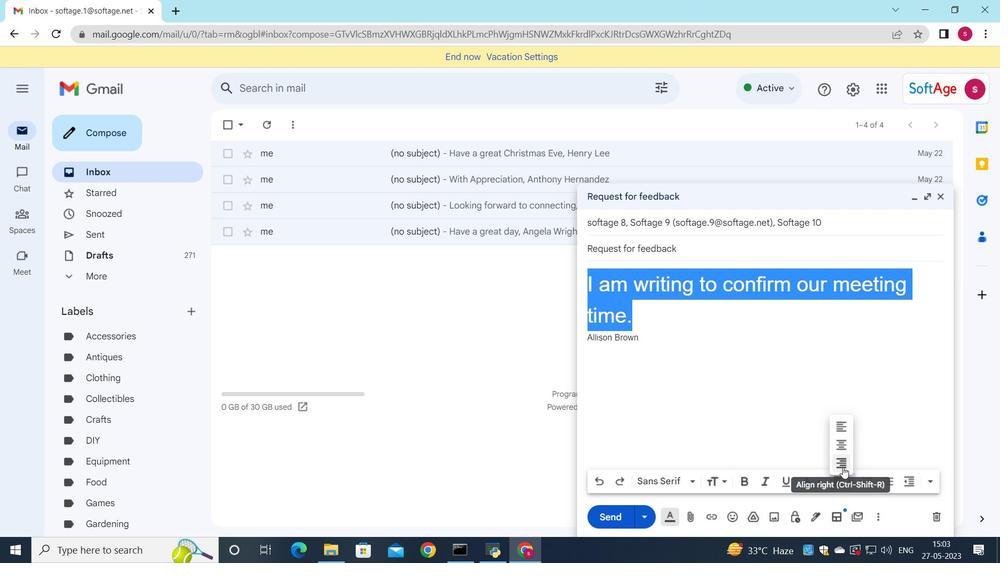 
Action: Mouse moved to (622, 522)
Screenshot: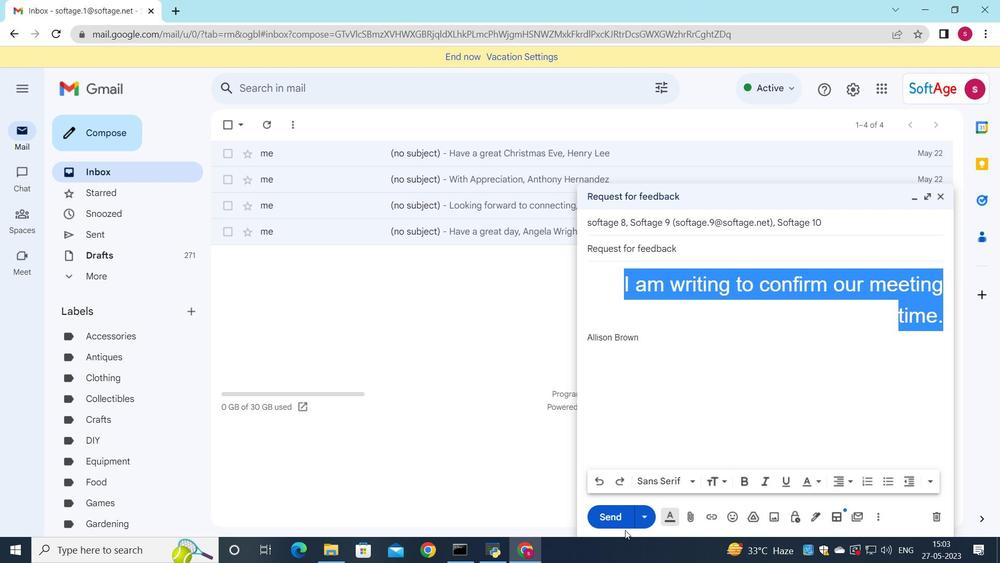 
Action: Mouse pressed left at (622, 522)
Screenshot: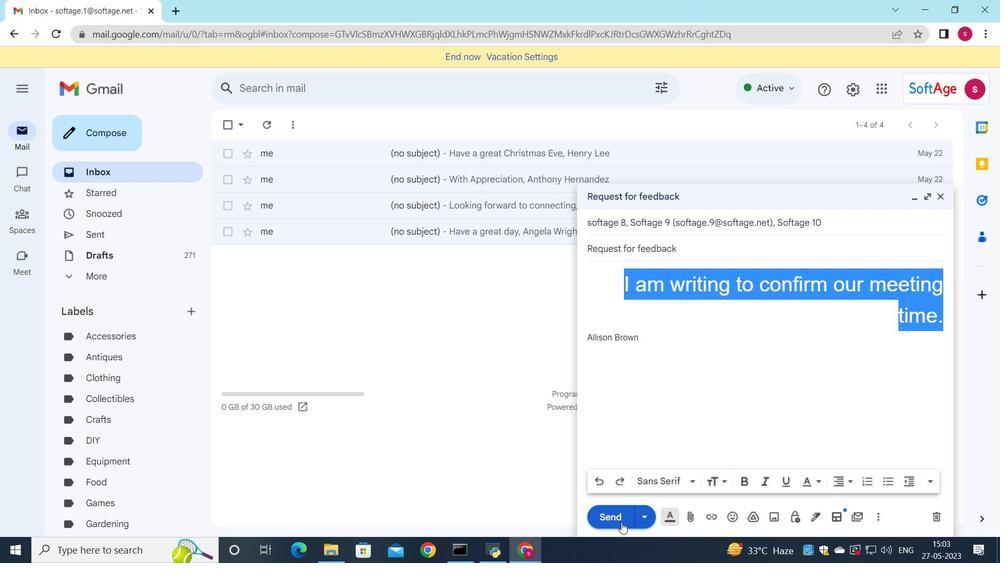 
Action: Mouse moved to (660, 537)
Screenshot: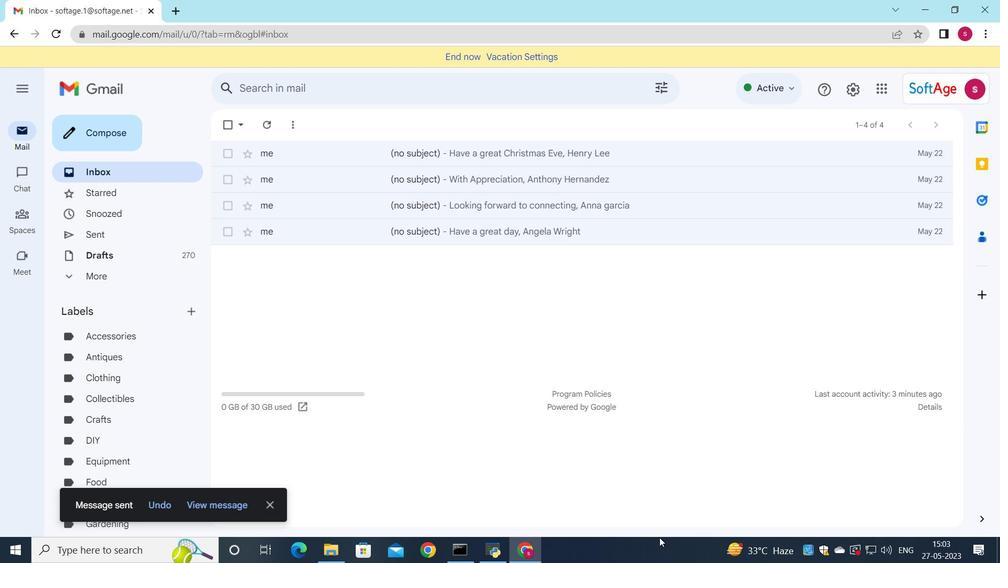 
